 Task: Look for space in Niagara Falls, Canada from 2nd June, 2023 to 6th June, 2023 for 1 adult in price range Rs.10000 to Rs.13000. Place can be private room with 1  bedroom having 1 bed and 1 bathroom. Property type can be house, flat, guest house, hotel. Booking option can be shelf check-in. Required host language is English.
Action: Mouse moved to (473, 102)
Screenshot: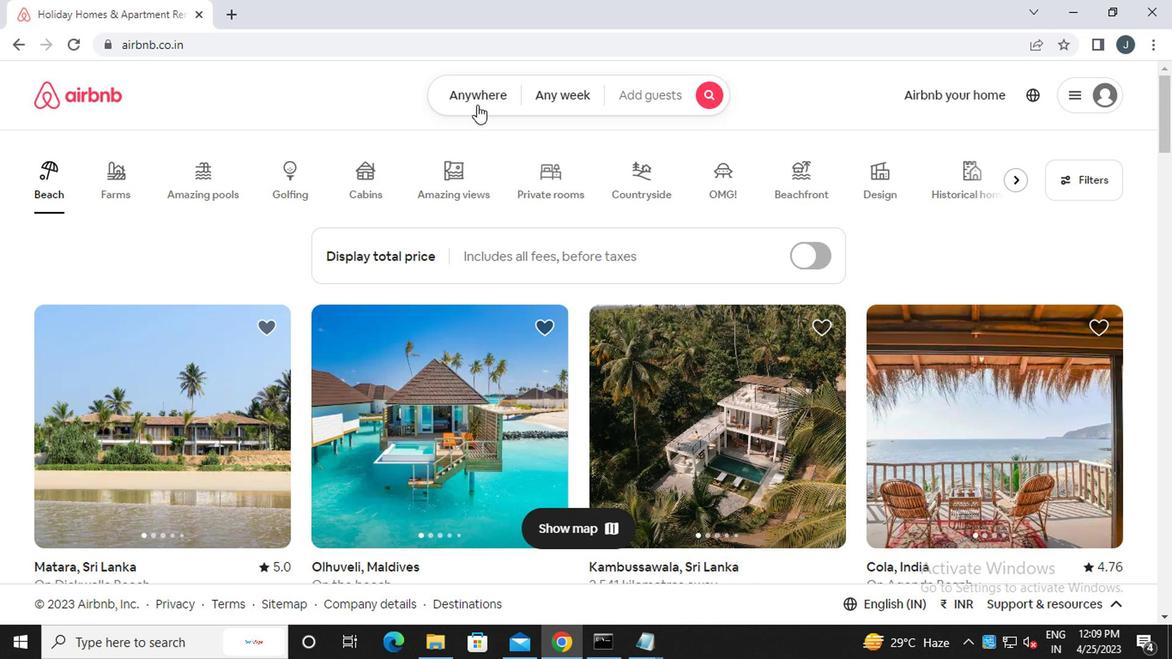 
Action: Mouse pressed left at (473, 102)
Screenshot: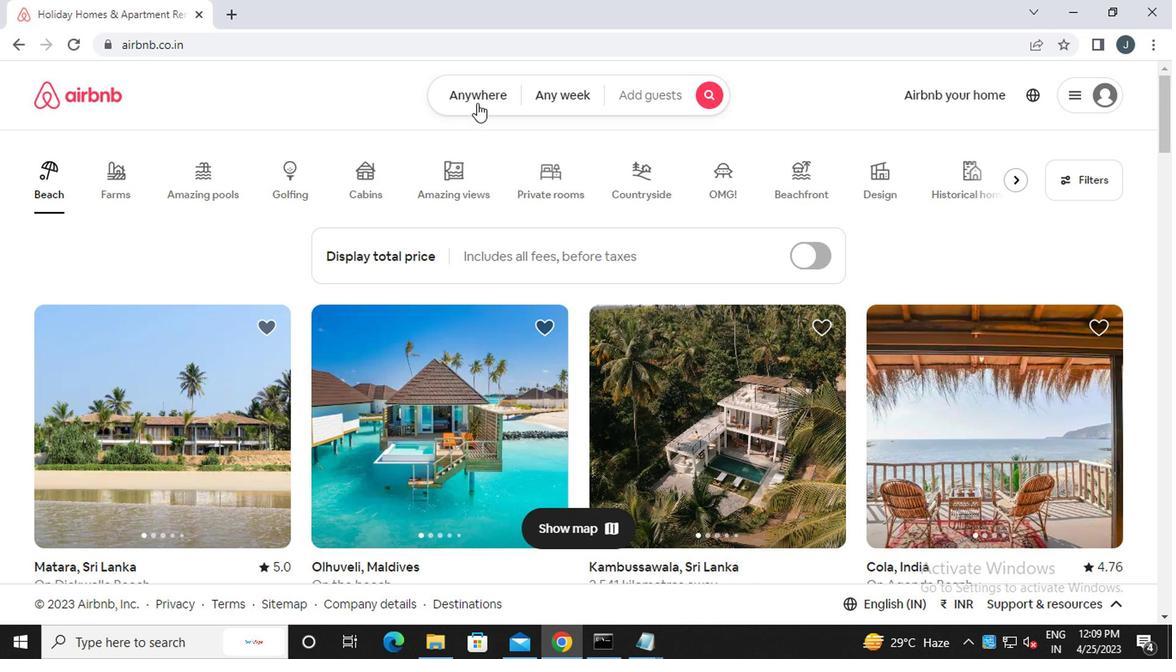 
Action: Mouse moved to (270, 171)
Screenshot: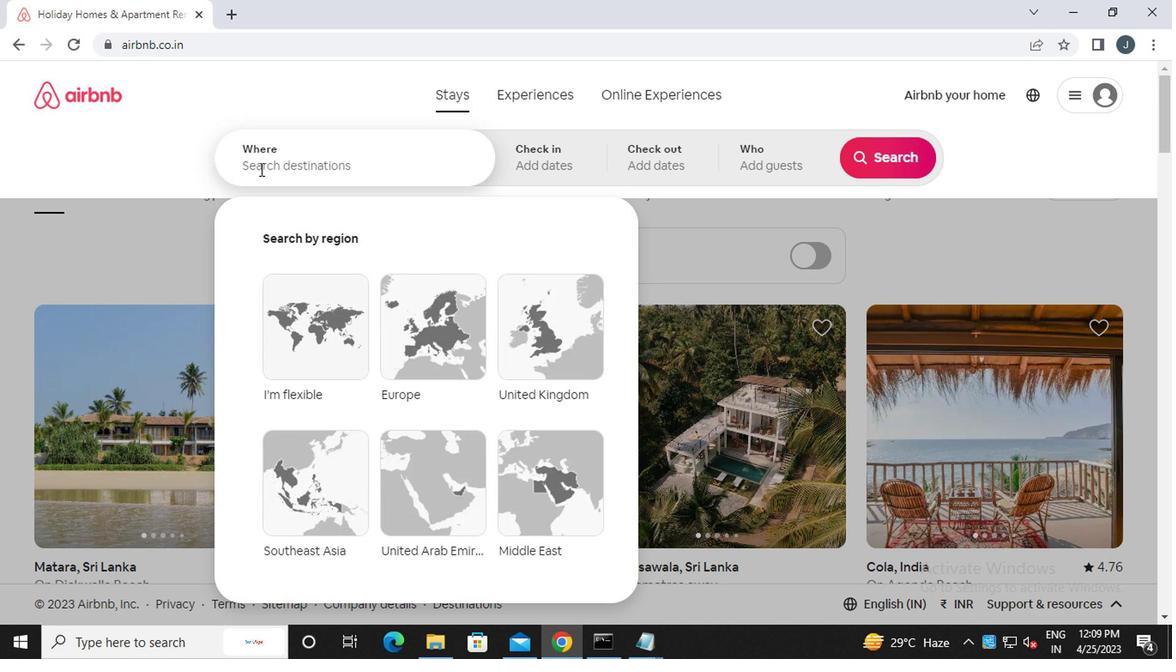 
Action: Mouse pressed left at (270, 171)
Screenshot: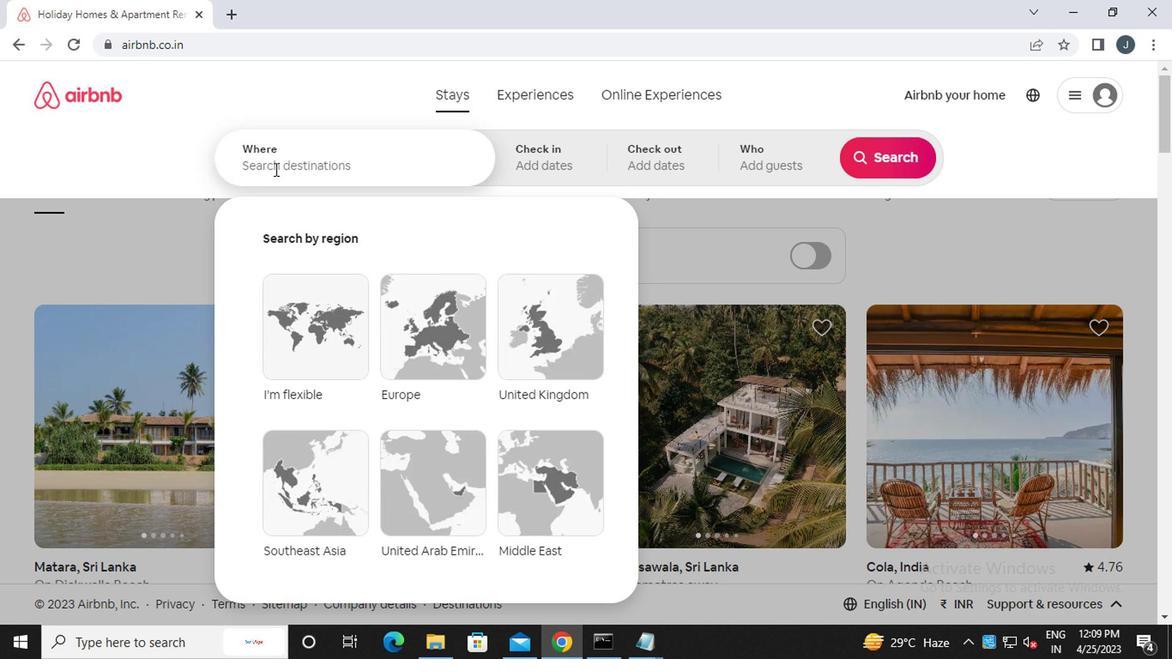
Action: Mouse moved to (270, 172)
Screenshot: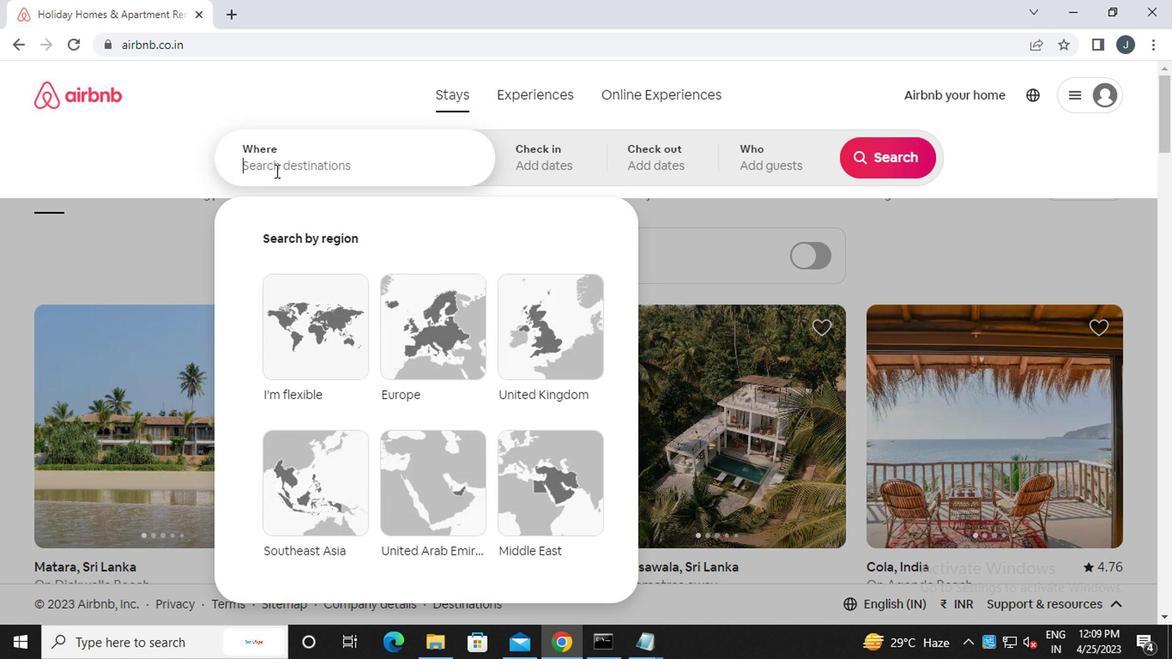 
Action: Key pressed n<Key.caps_lock>a<Key.backspace>iagara<Key.space><Key.caps_lock>f<Key.caps_lock>alls,<Key.caps_lock>canada<Key.backspace><Key.backspace><Key.backspace><Key.backspace><Key.backspace><Key.caps_lock>anada
Screenshot: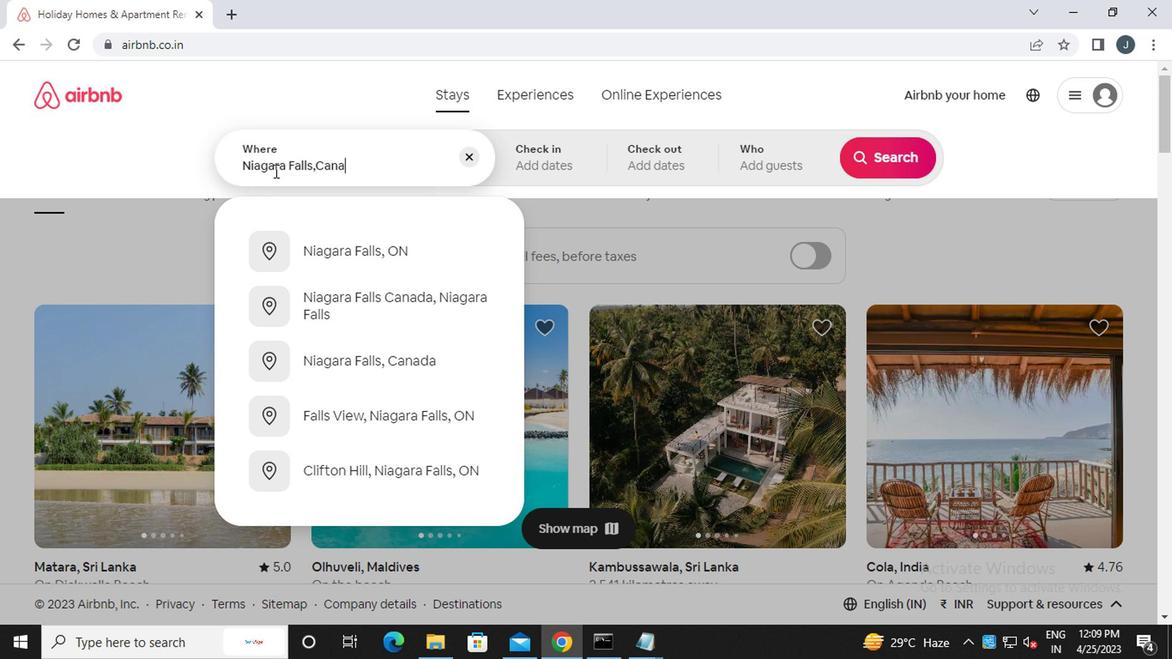 
Action: Mouse moved to (542, 160)
Screenshot: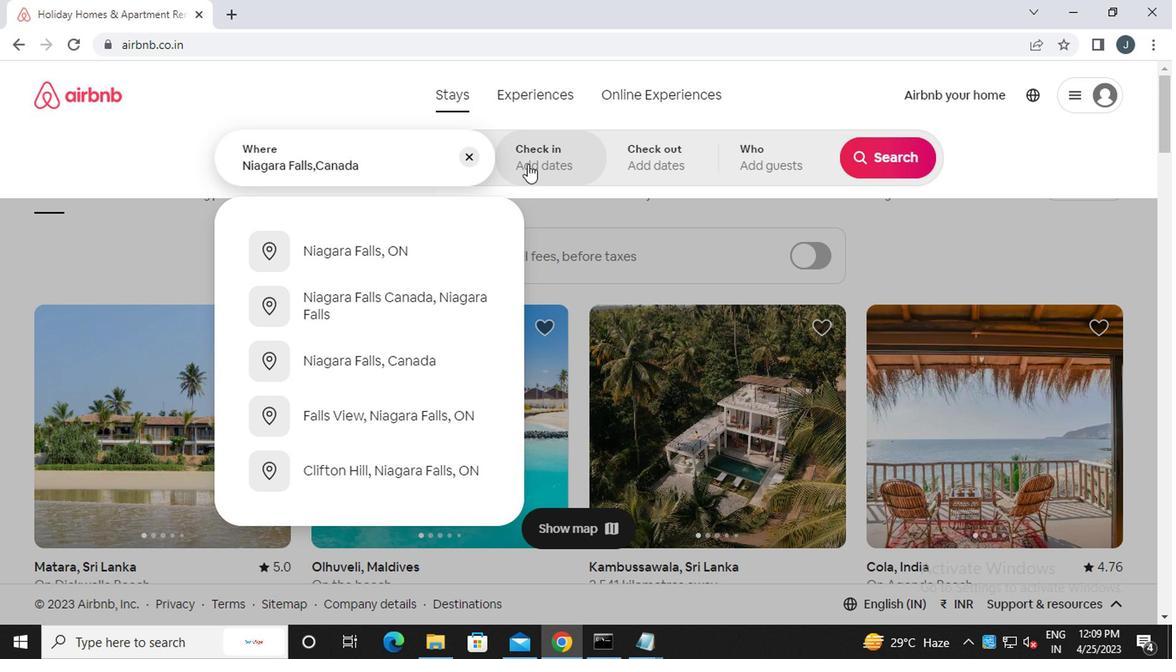 
Action: Mouse pressed left at (542, 160)
Screenshot: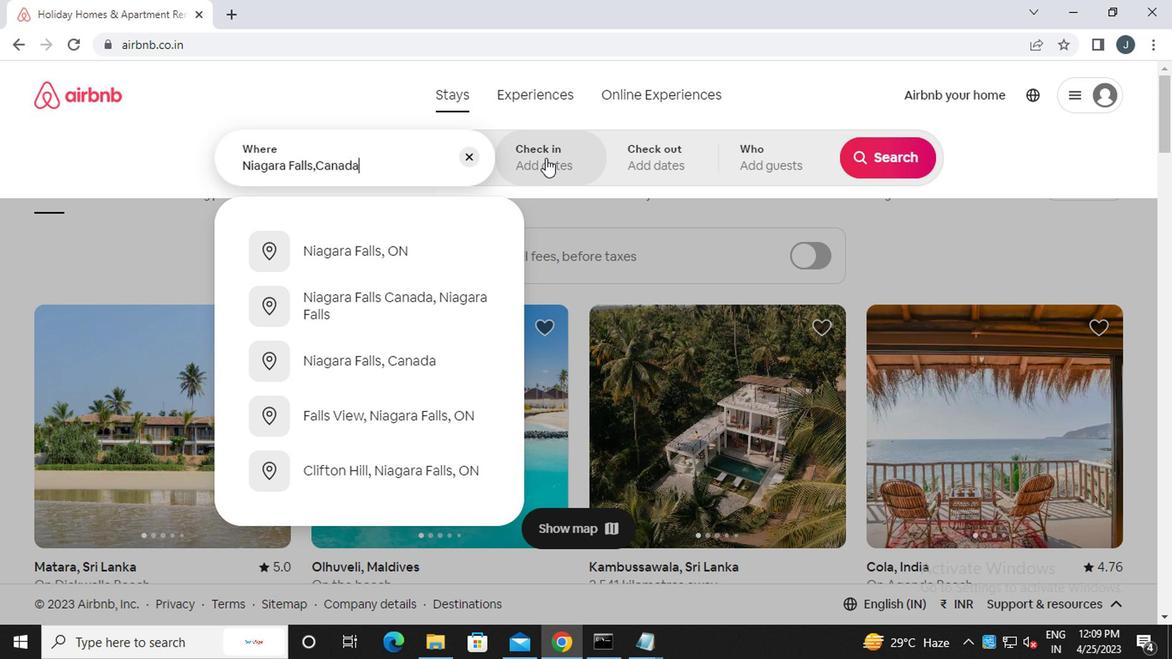 
Action: Mouse moved to (869, 296)
Screenshot: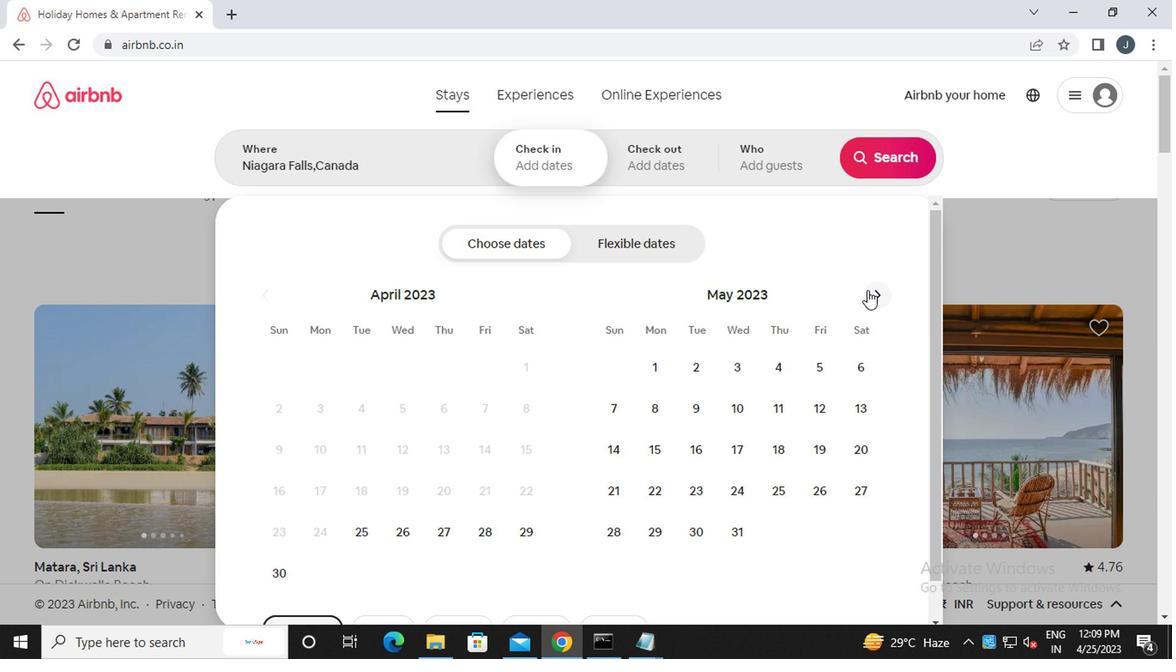 
Action: Mouse pressed left at (869, 296)
Screenshot: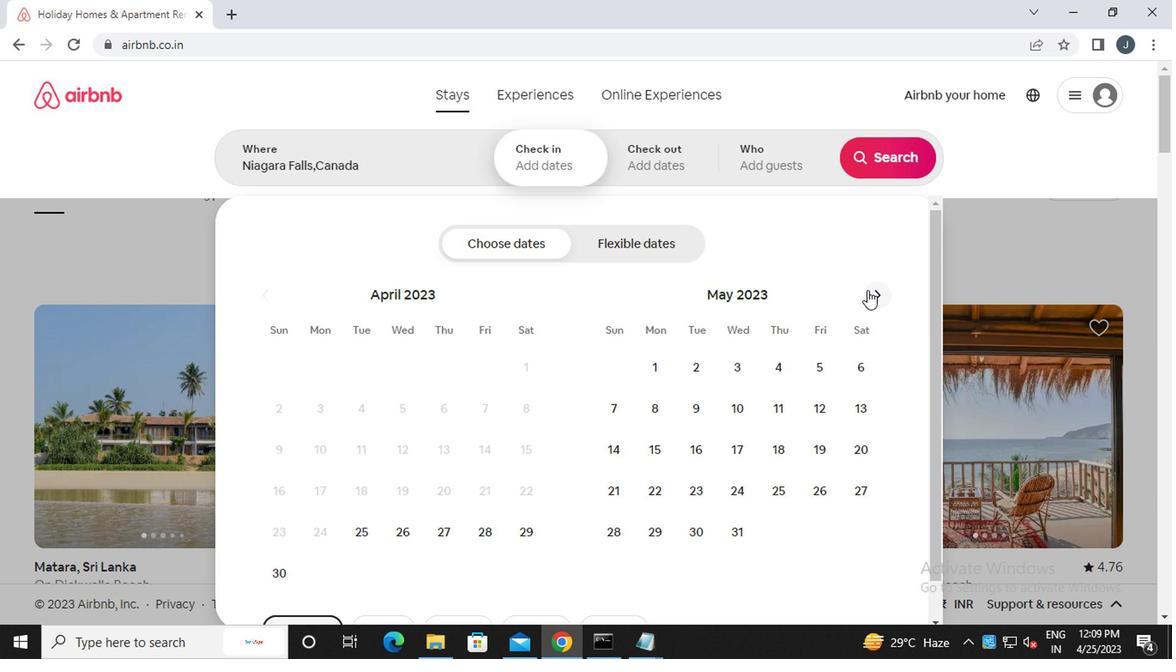 
Action: Mouse moved to (830, 368)
Screenshot: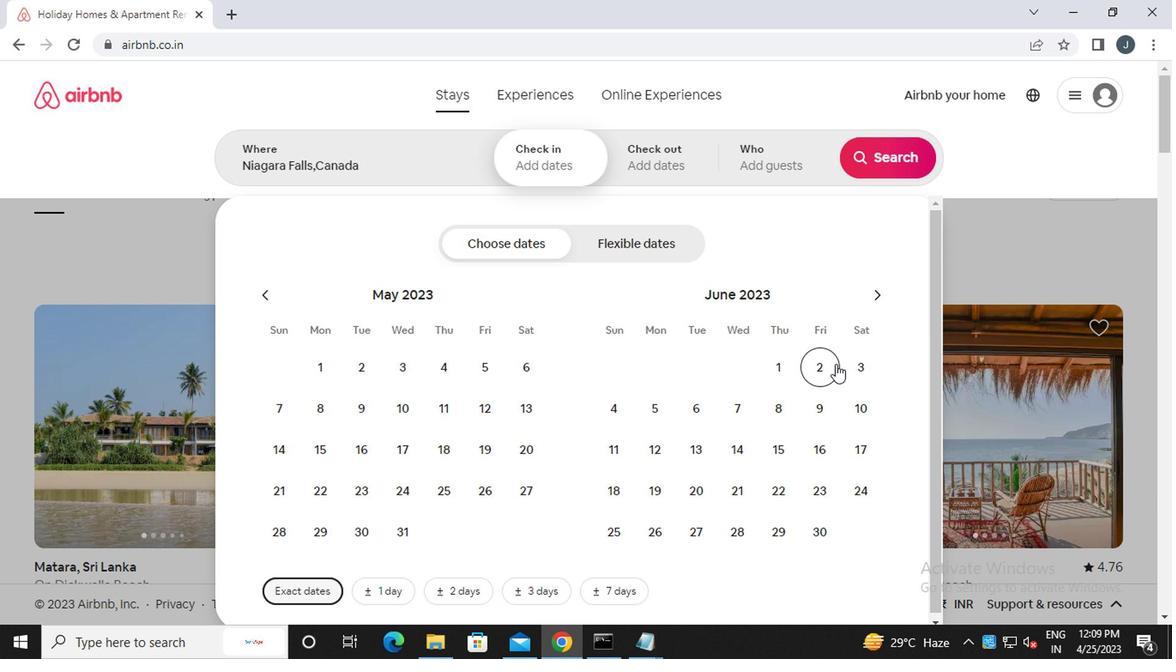 
Action: Mouse pressed left at (830, 368)
Screenshot: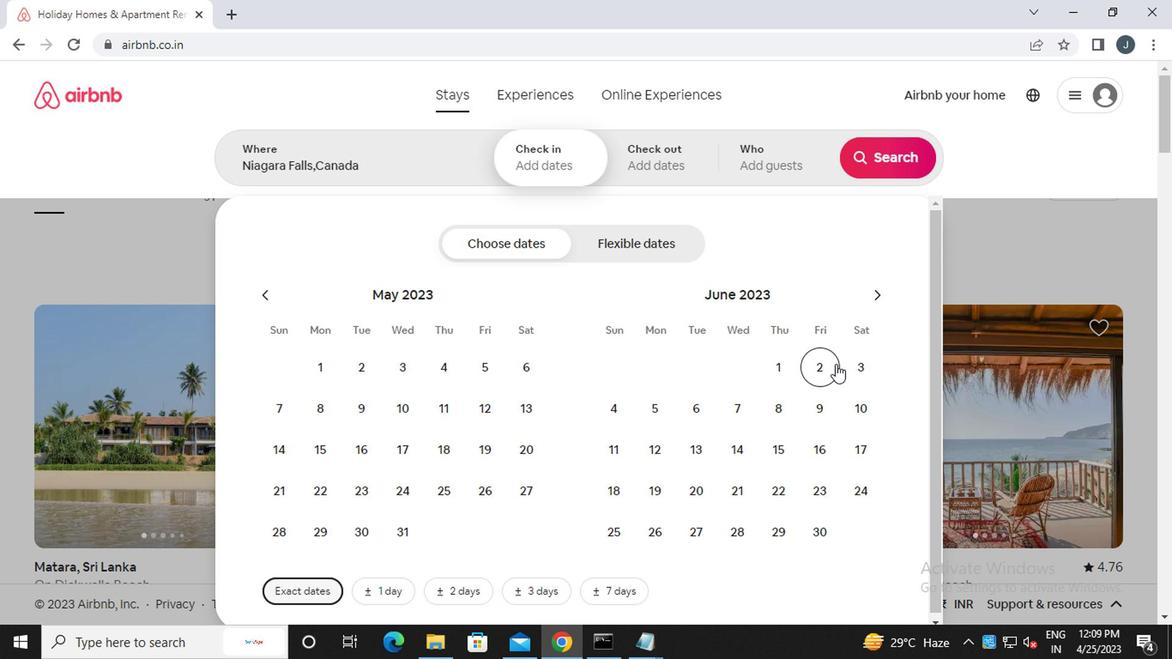 
Action: Mouse moved to (698, 408)
Screenshot: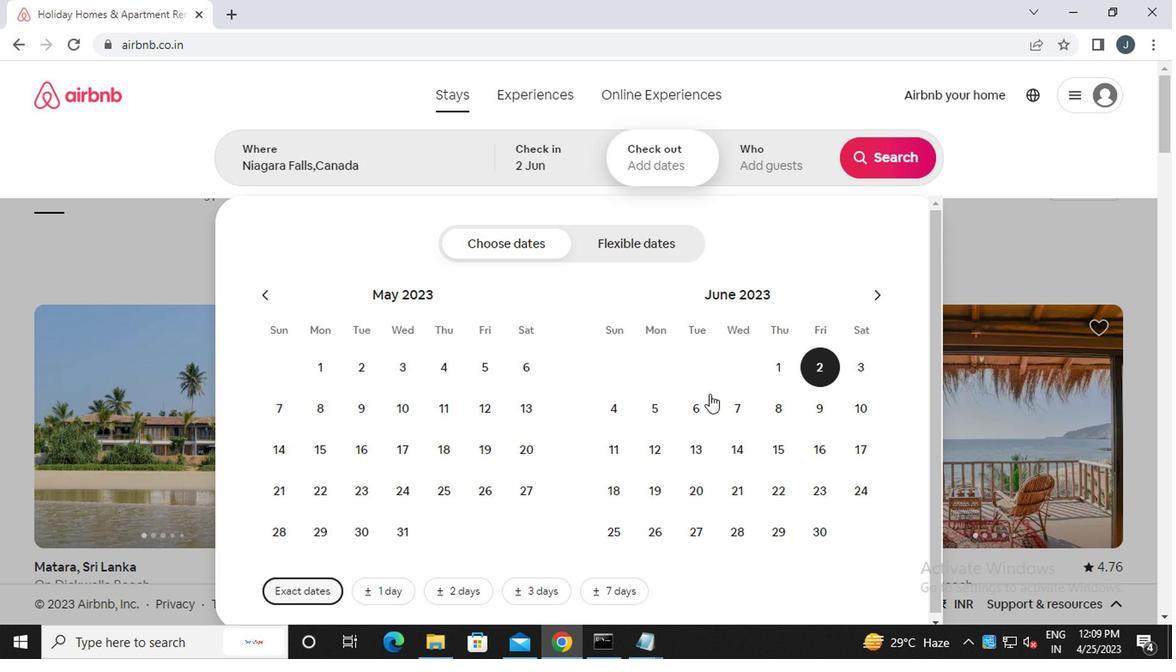 
Action: Mouse pressed left at (698, 408)
Screenshot: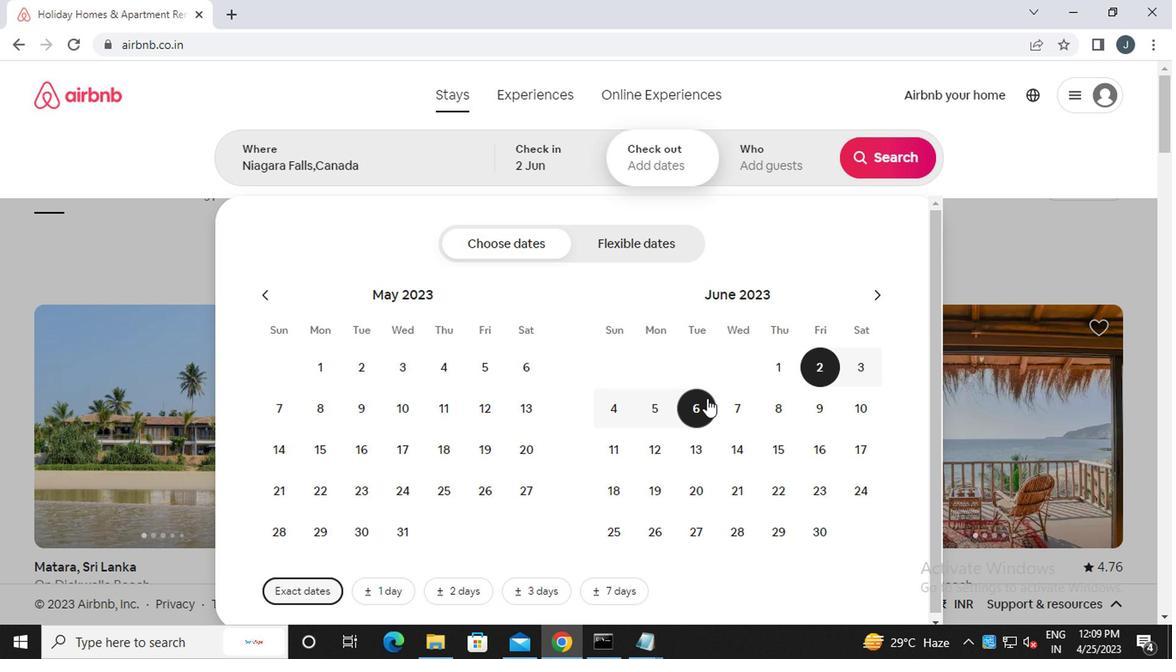 
Action: Mouse moved to (759, 156)
Screenshot: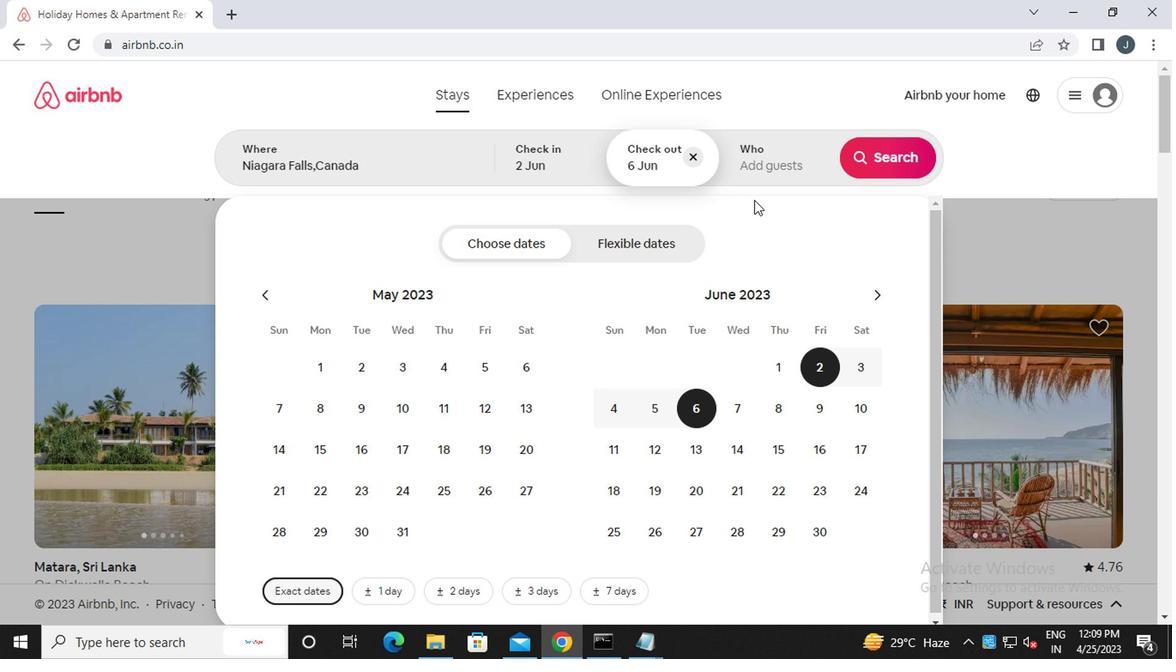 
Action: Mouse pressed left at (759, 156)
Screenshot: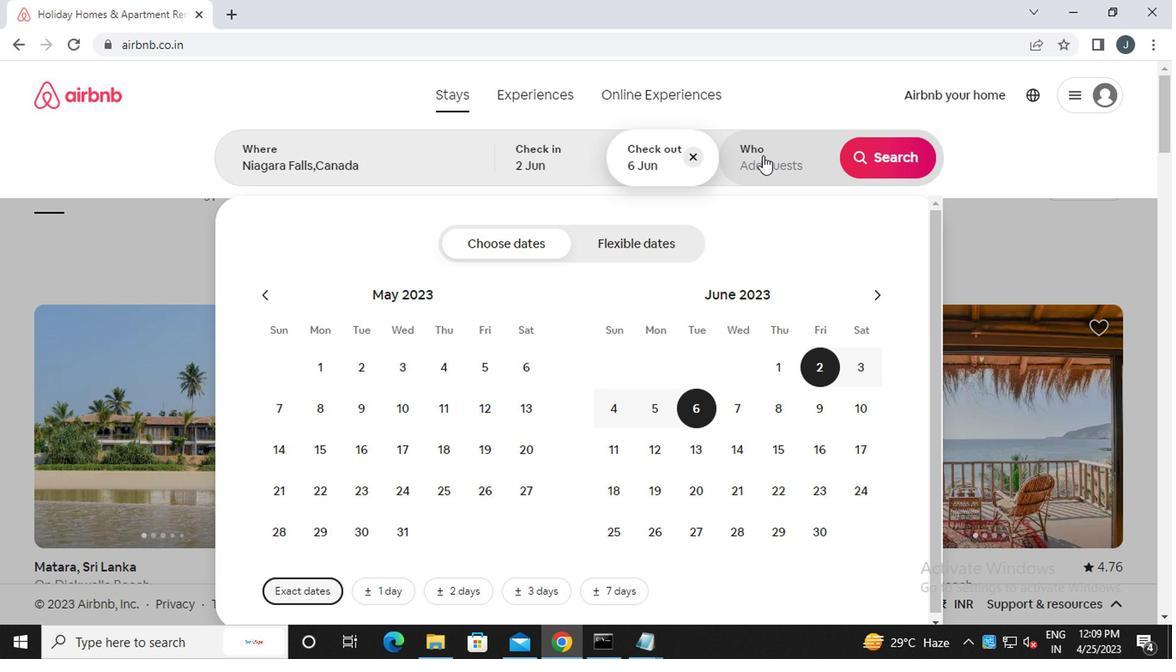 
Action: Mouse moved to (884, 250)
Screenshot: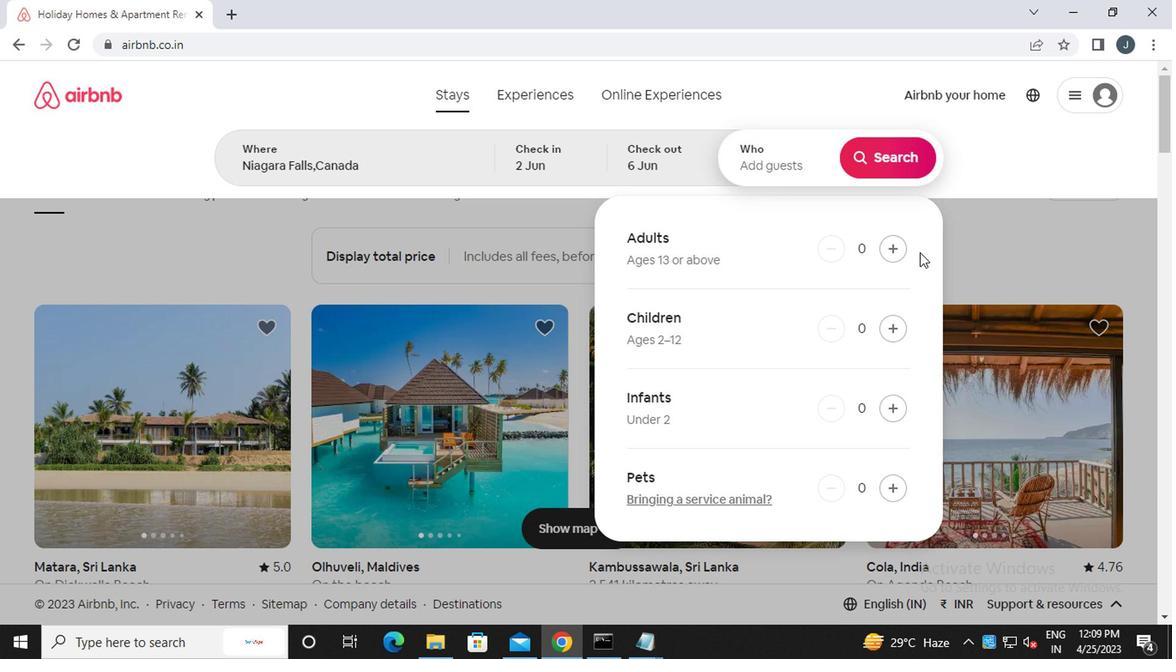 
Action: Mouse pressed left at (884, 250)
Screenshot: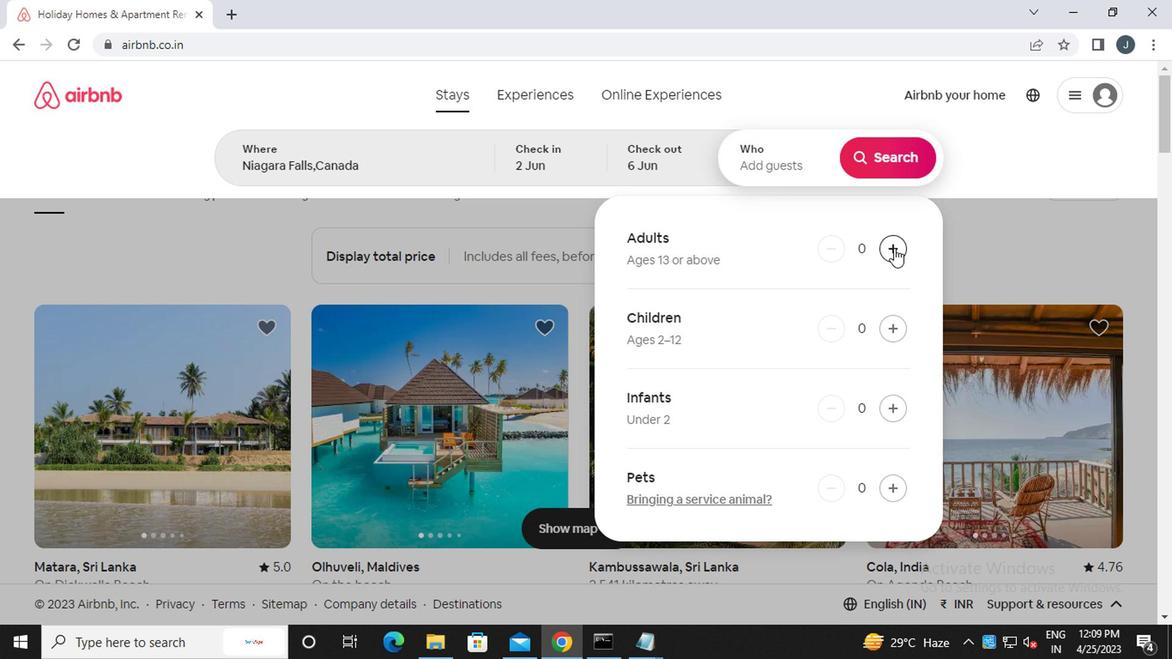 
Action: Mouse moved to (902, 152)
Screenshot: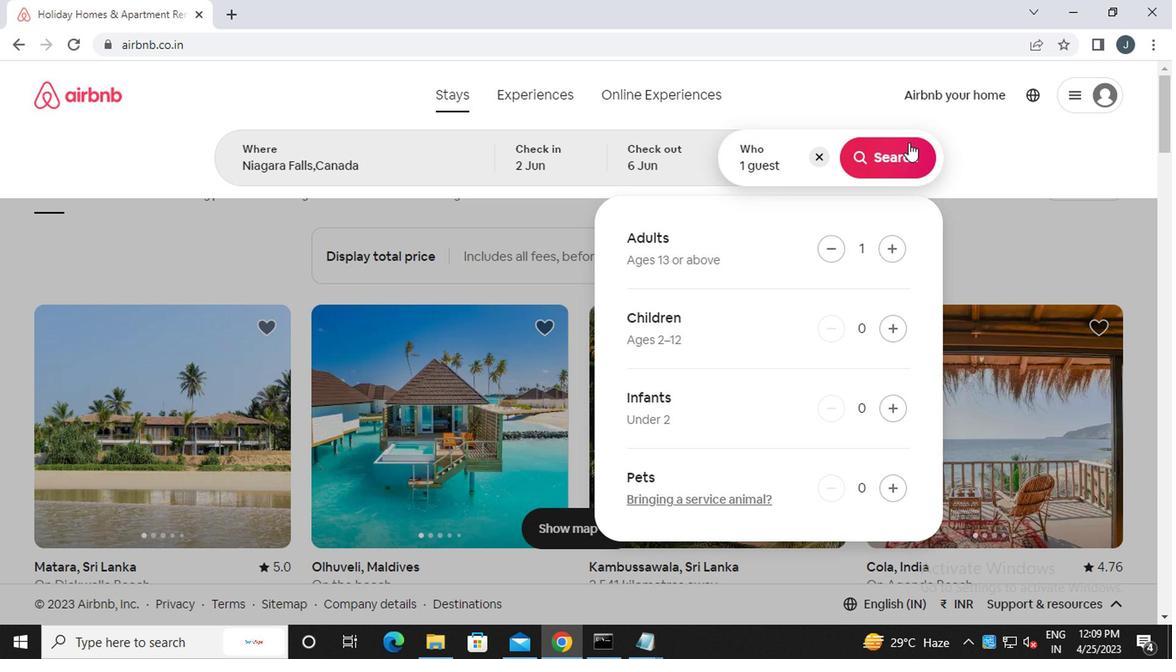 
Action: Mouse pressed left at (902, 152)
Screenshot: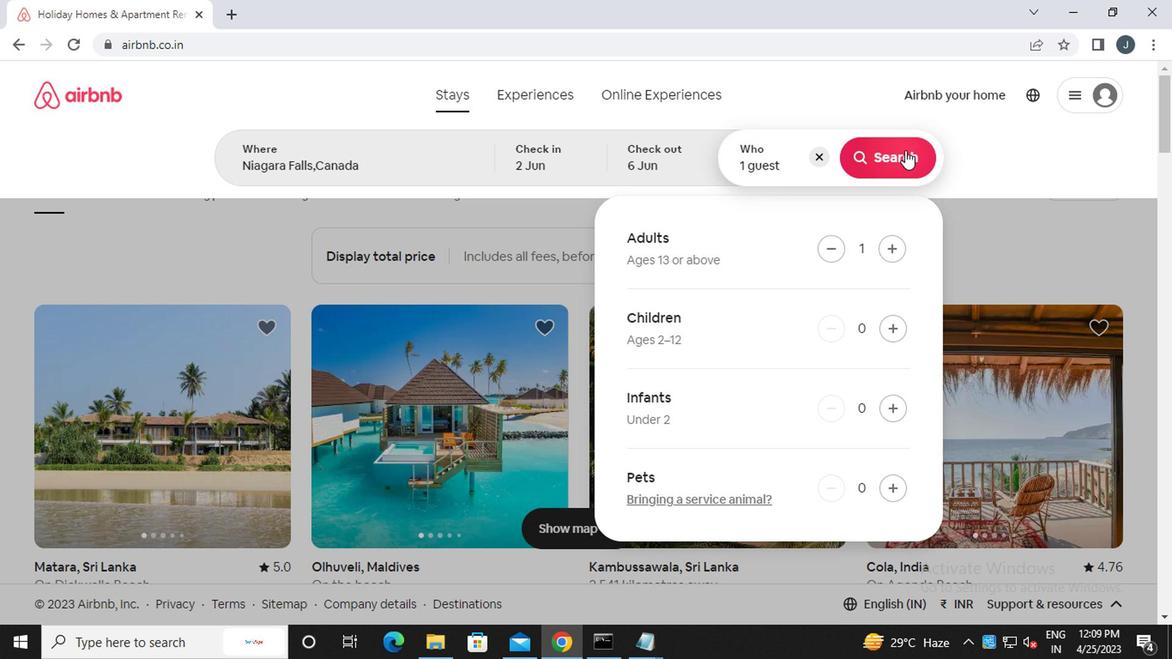 
Action: Mouse moved to (1090, 167)
Screenshot: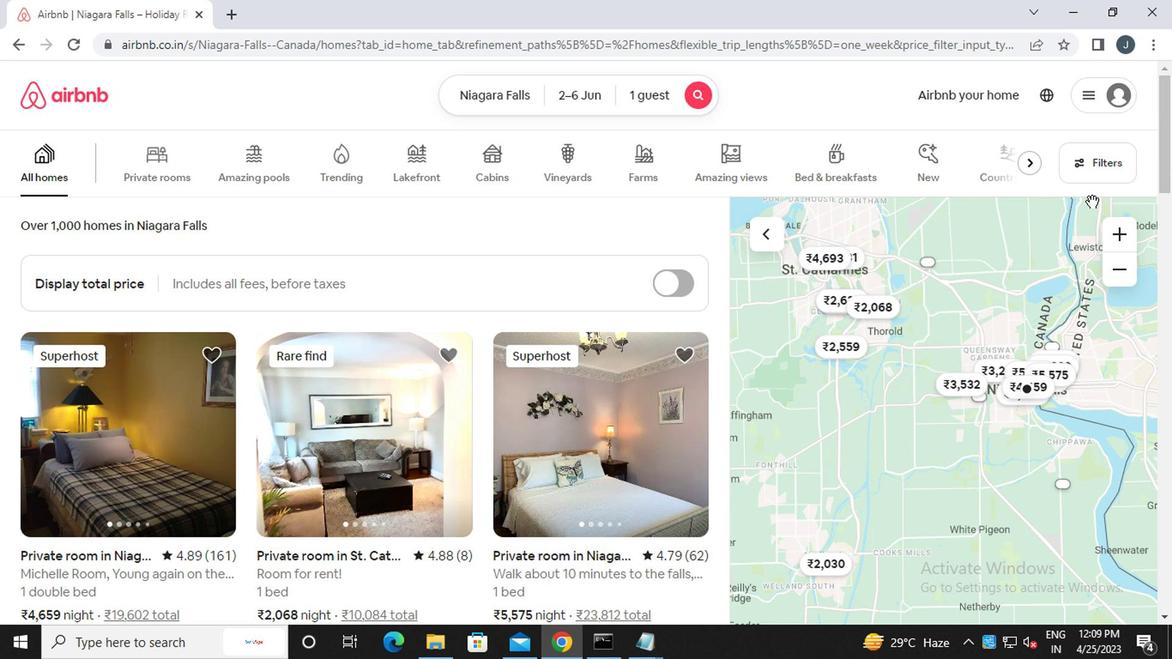 
Action: Mouse pressed left at (1090, 167)
Screenshot: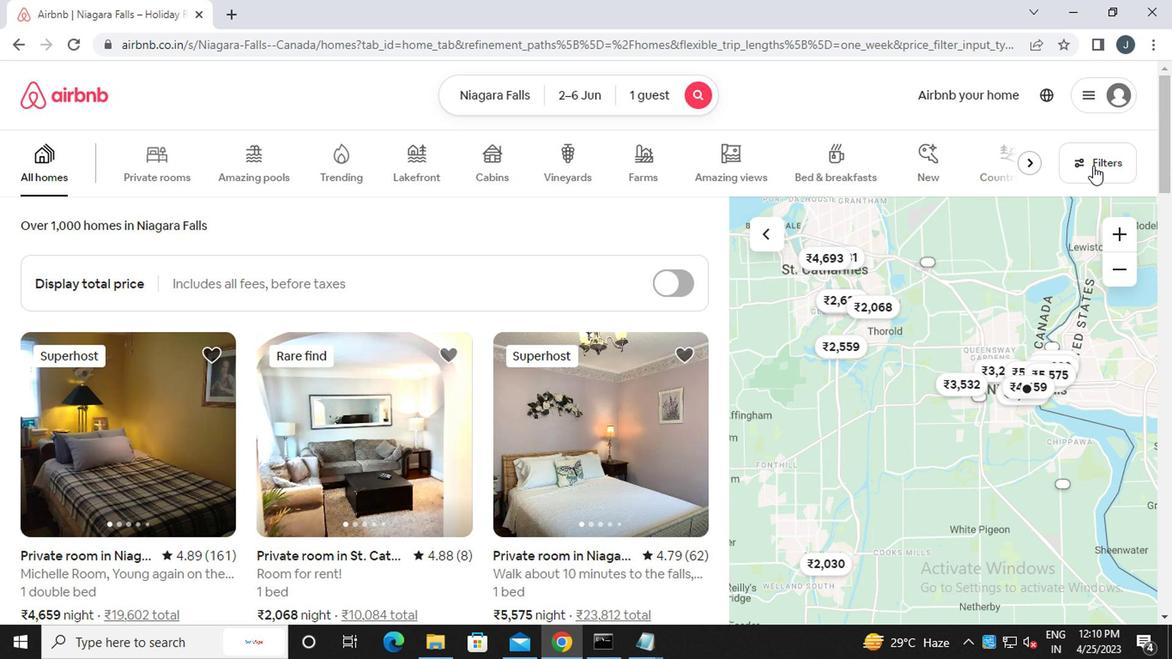 
Action: Mouse moved to (390, 369)
Screenshot: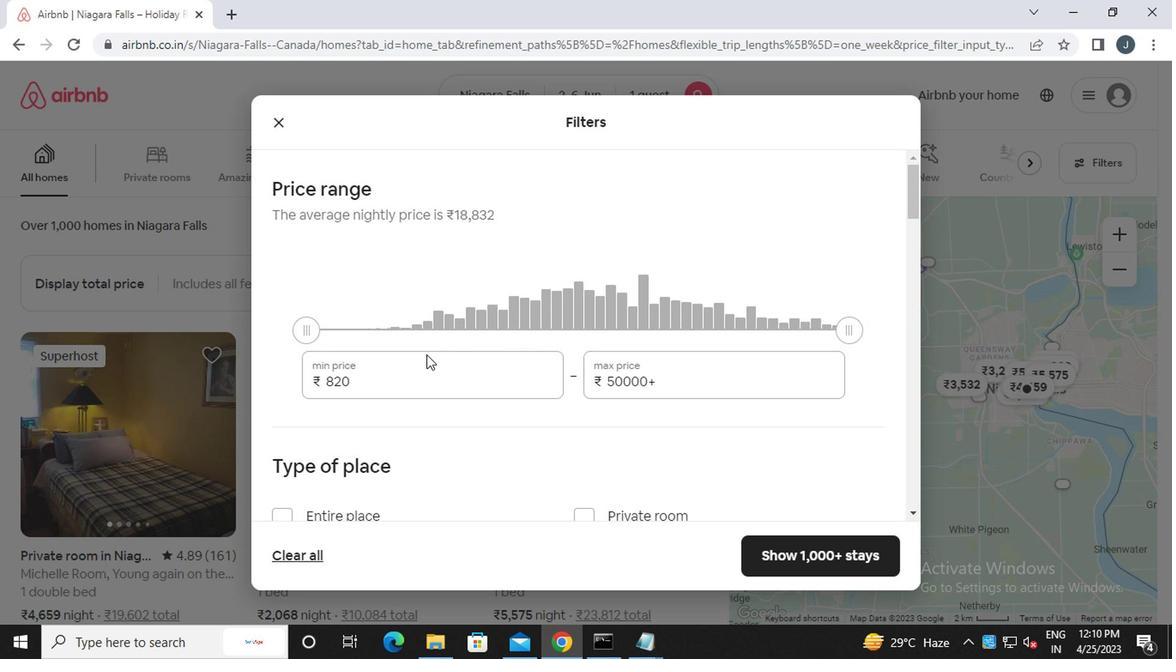 
Action: Mouse pressed left at (390, 369)
Screenshot: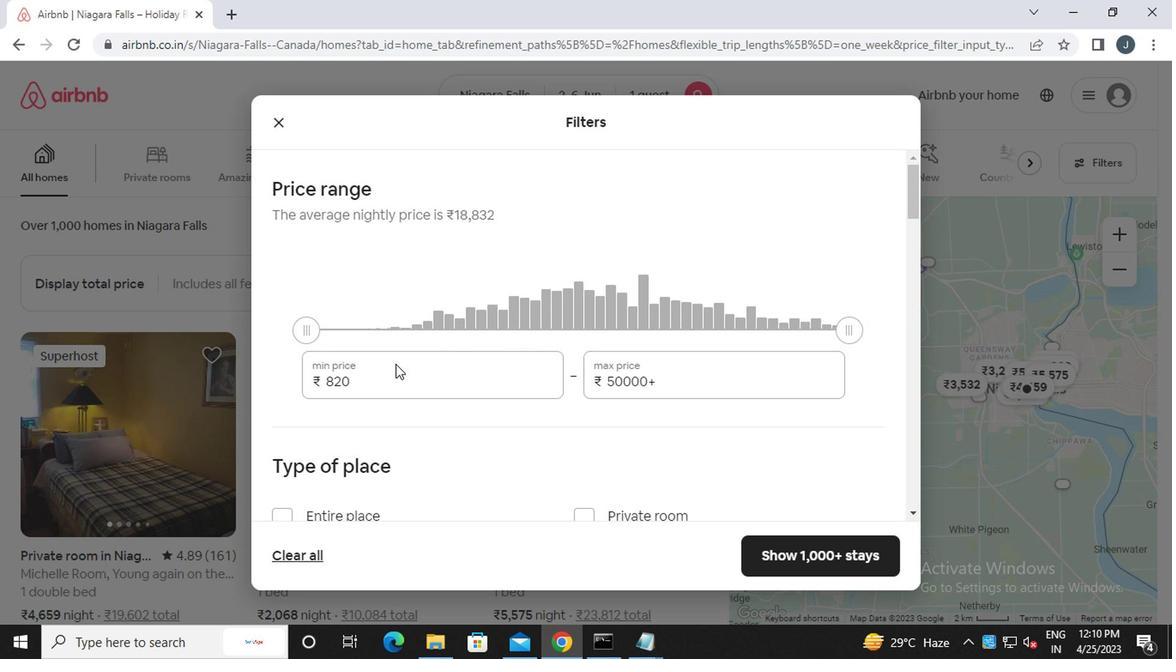 
Action: Mouse moved to (386, 370)
Screenshot: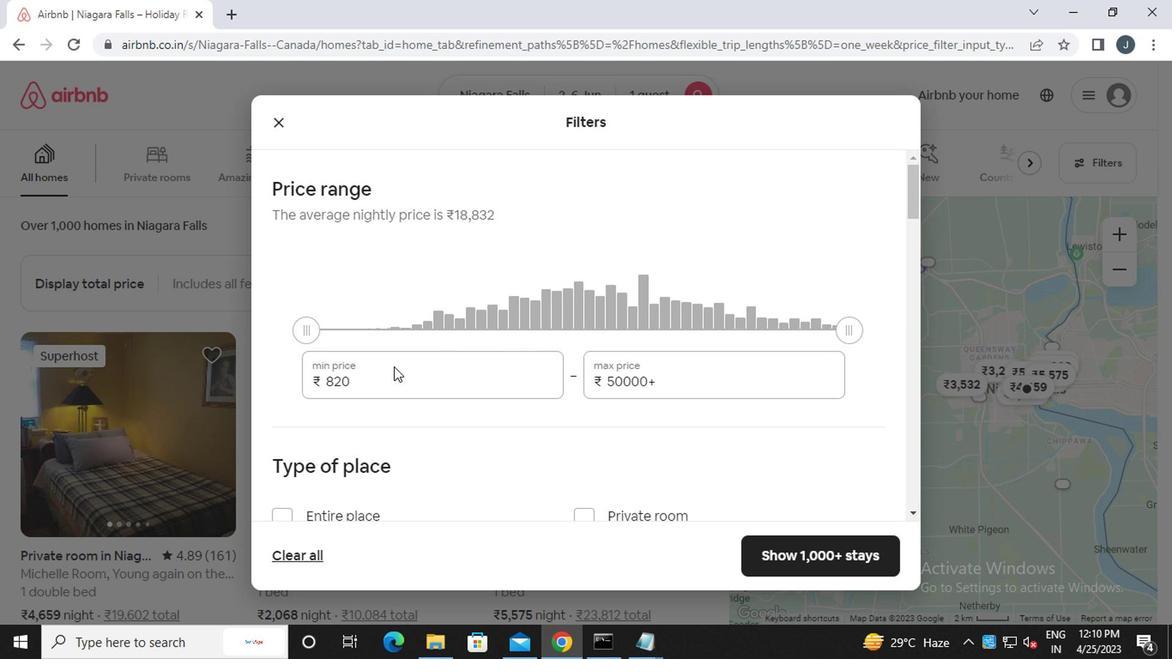 
Action: Key pressed <Key.backspace><Key.backspace><Key.backspace><<100>><Key.backspace><<97>><<96>><<96>><<96>><<96>>
Screenshot: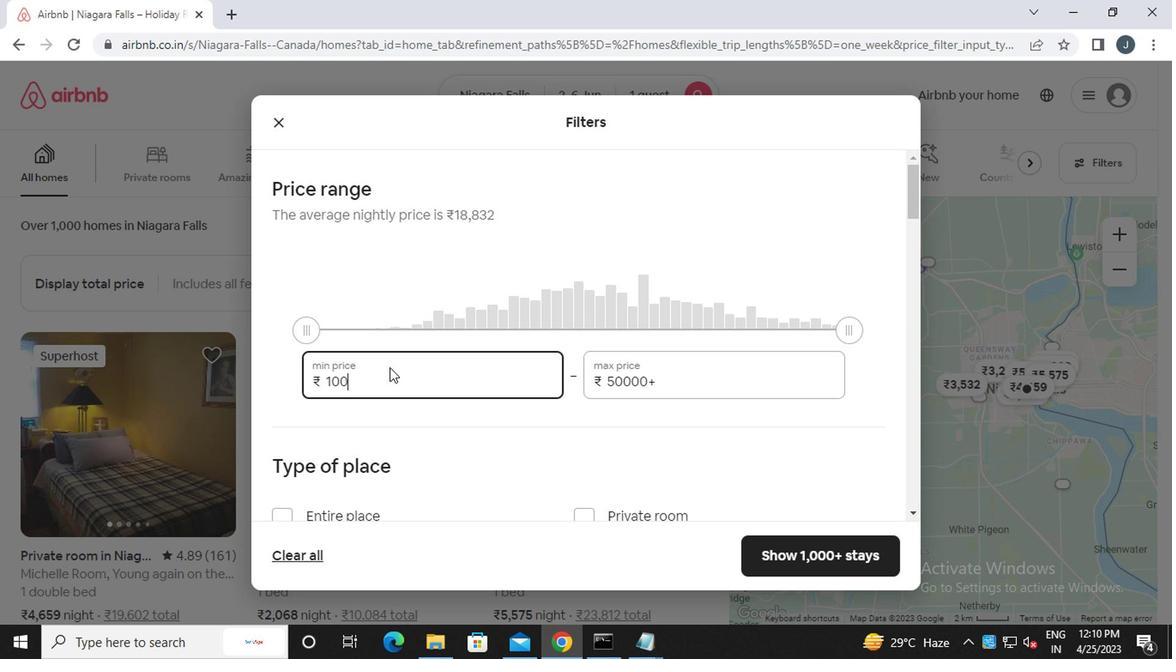 
Action: Mouse moved to (686, 389)
Screenshot: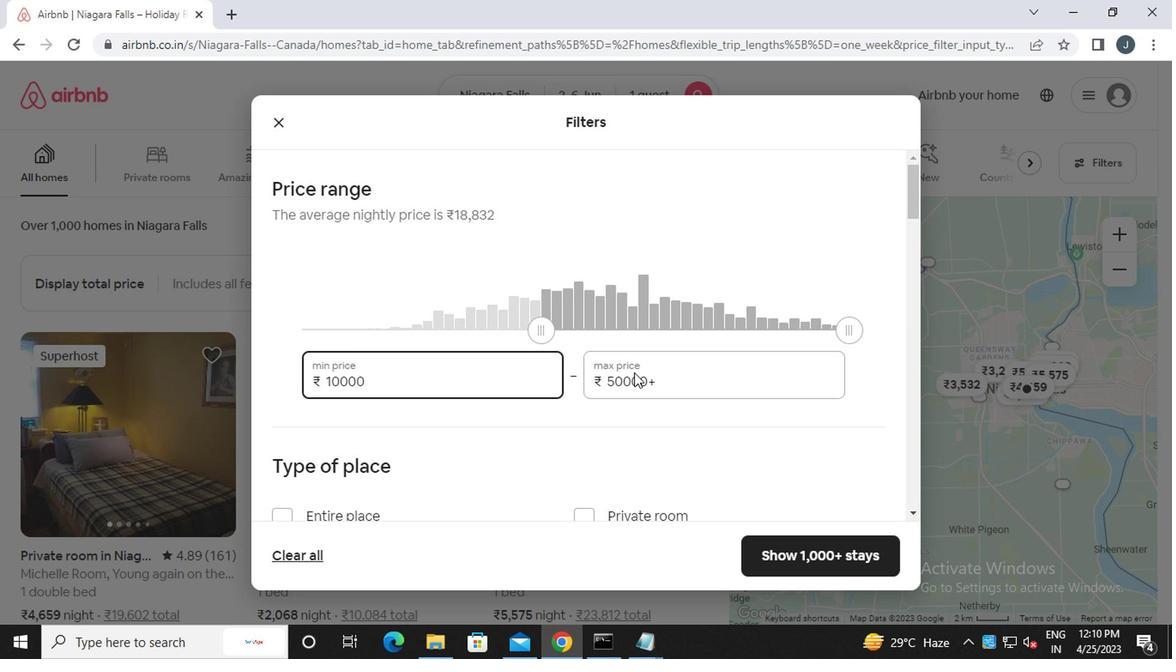 
Action: Mouse pressed left at (686, 389)
Screenshot: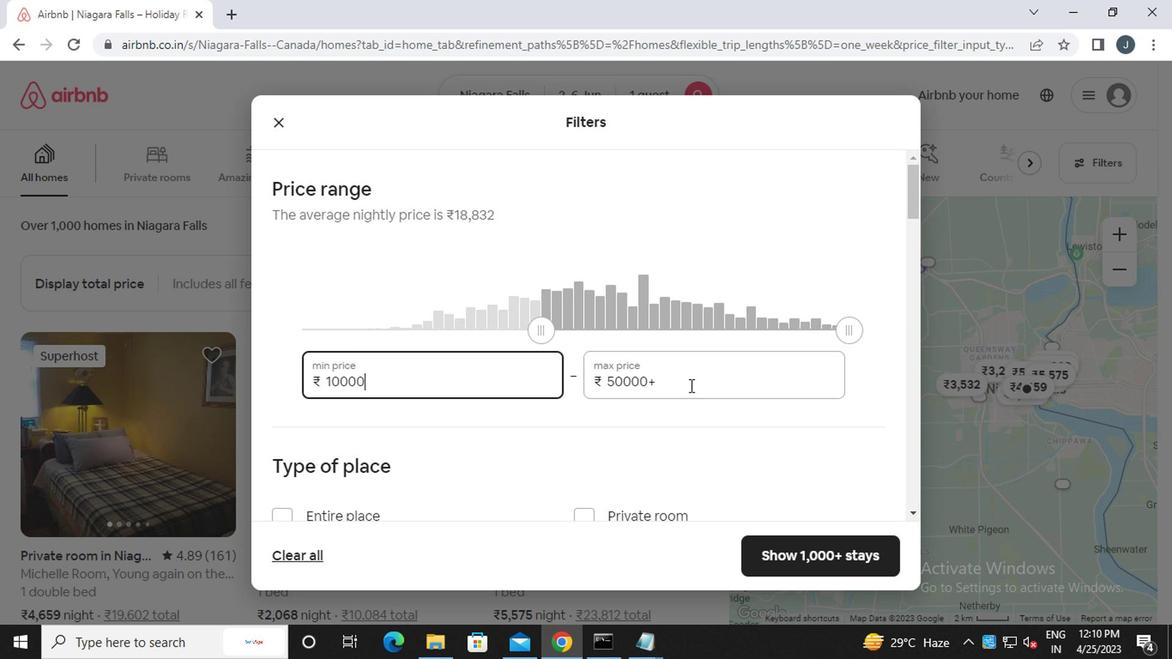 
Action: Key pressed <Key.backspace><Key.backspace><Key.backspace><Key.backspace><Key.backspace><Key.backspace><Key.backspace><Key.backspace><Key.backspace><Key.backspace><Key.backspace><<97>><<99>><<96>><<96>><<96>>
Screenshot: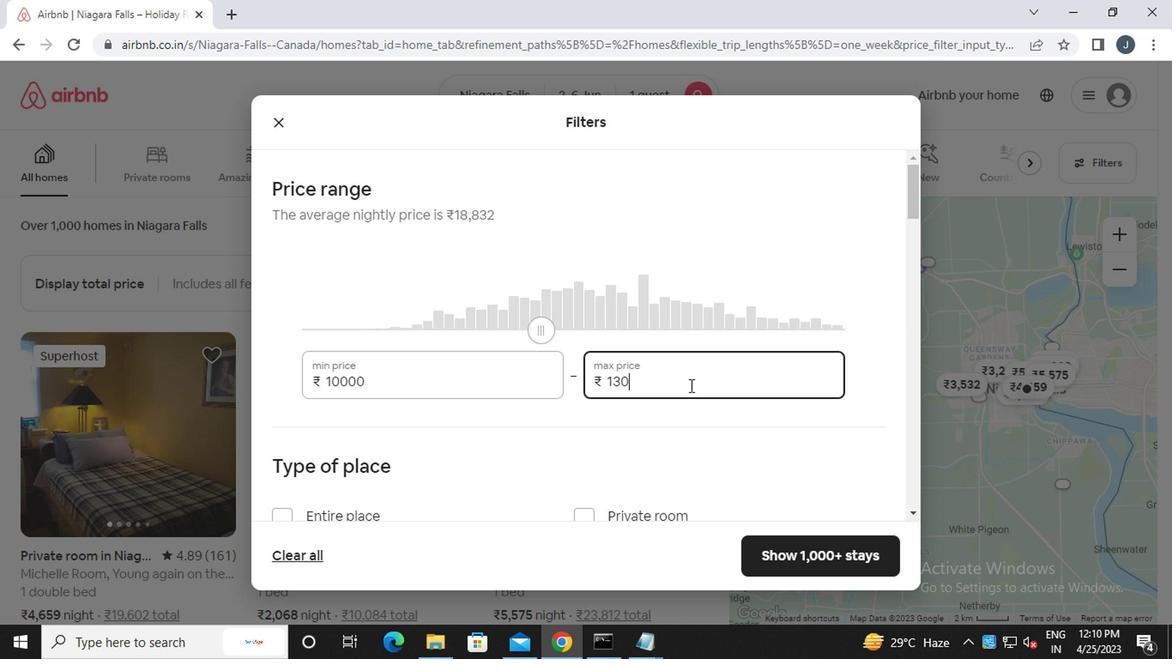 
Action: Mouse scrolled (686, 387) with delta (0, -1)
Screenshot: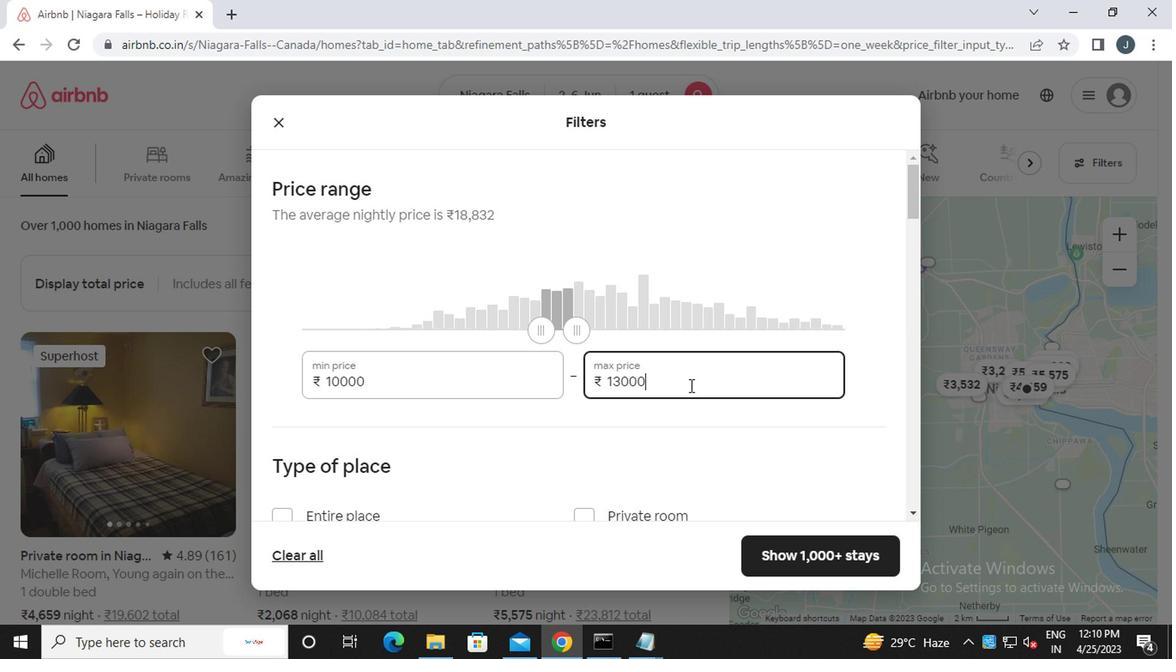 
Action: Mouse scrolled (686, 387) with delta (0, -1)
Screenshot: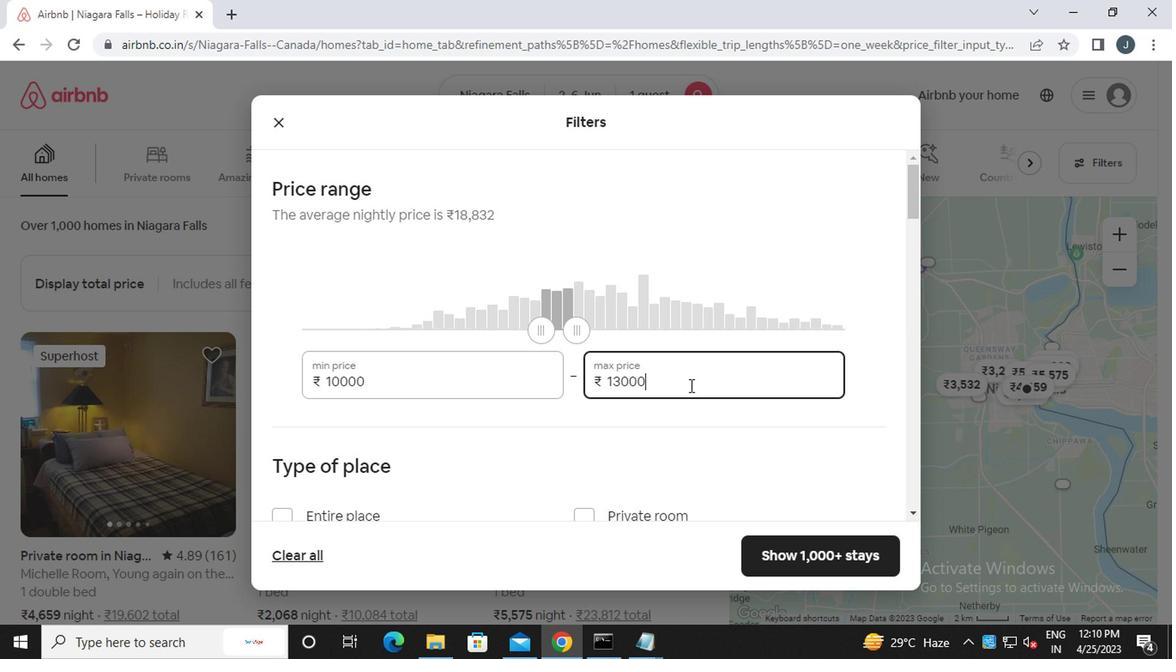 
Action: Mouse moved to (672, 392)
Screenshot: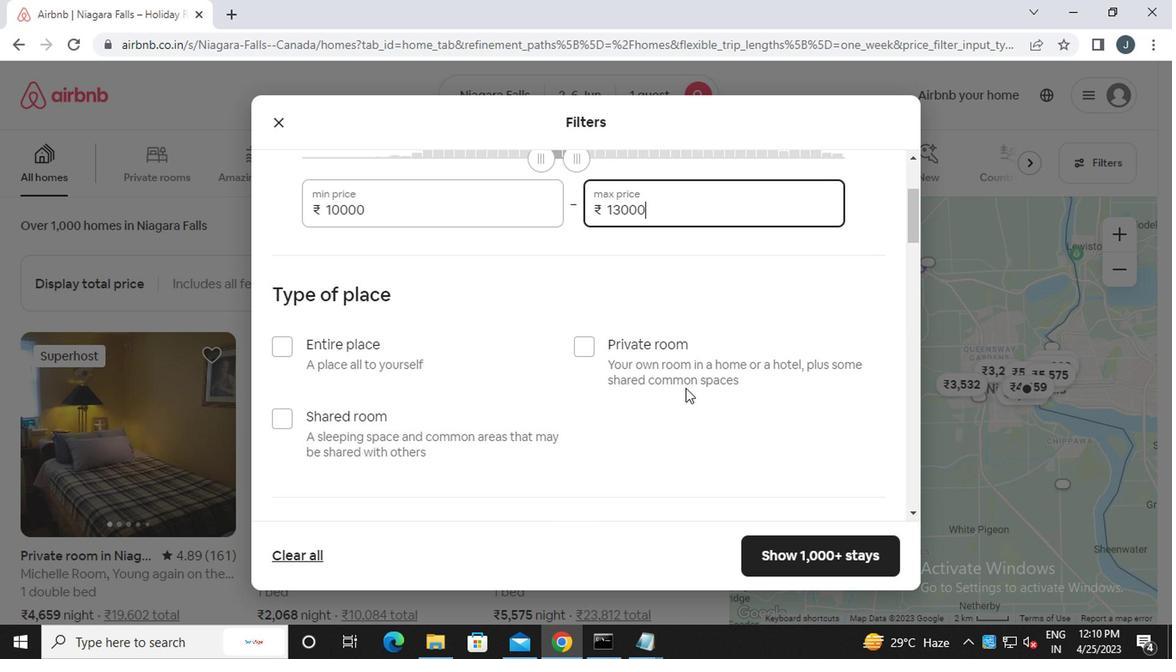 
Action: Mouse scrolled (672, 391) with delta (0, 0)
Screenshot: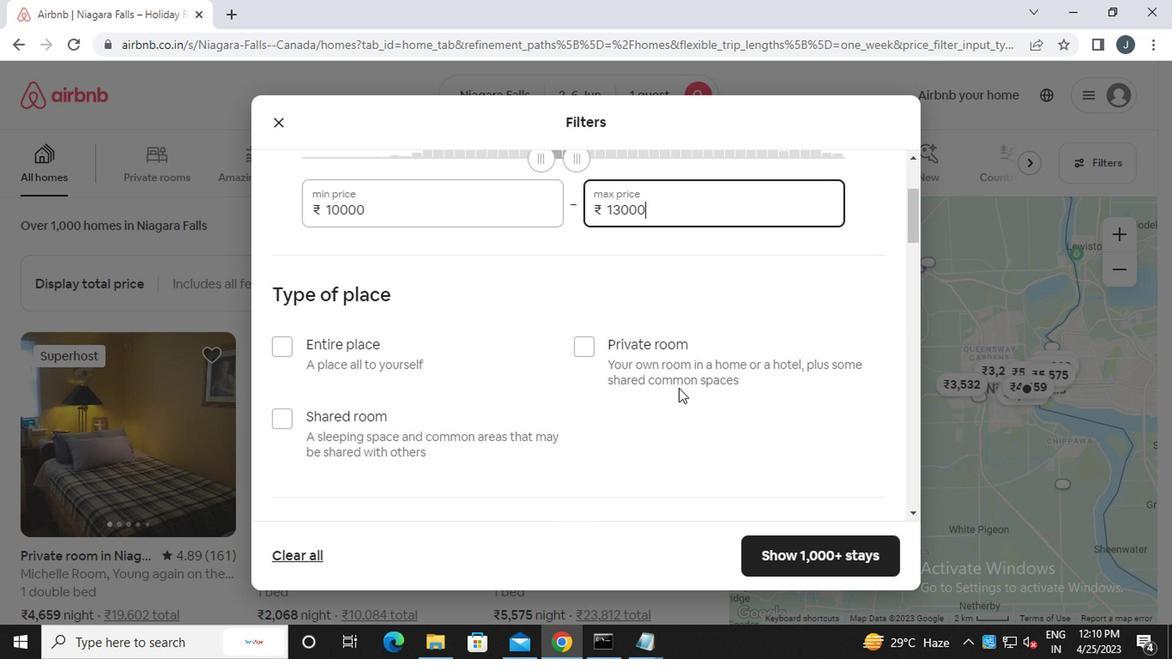 
Action: Mouse moved to (591, 262)
Screenshot: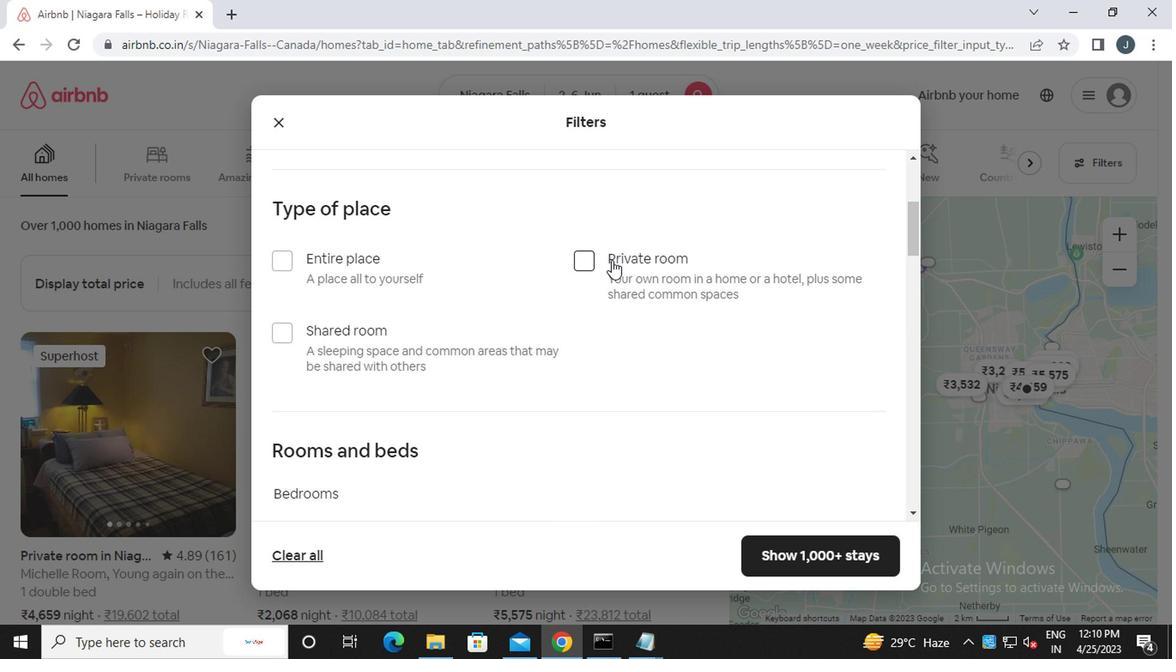
Action: Mouse pressed left at (591, 262)
Screenshot: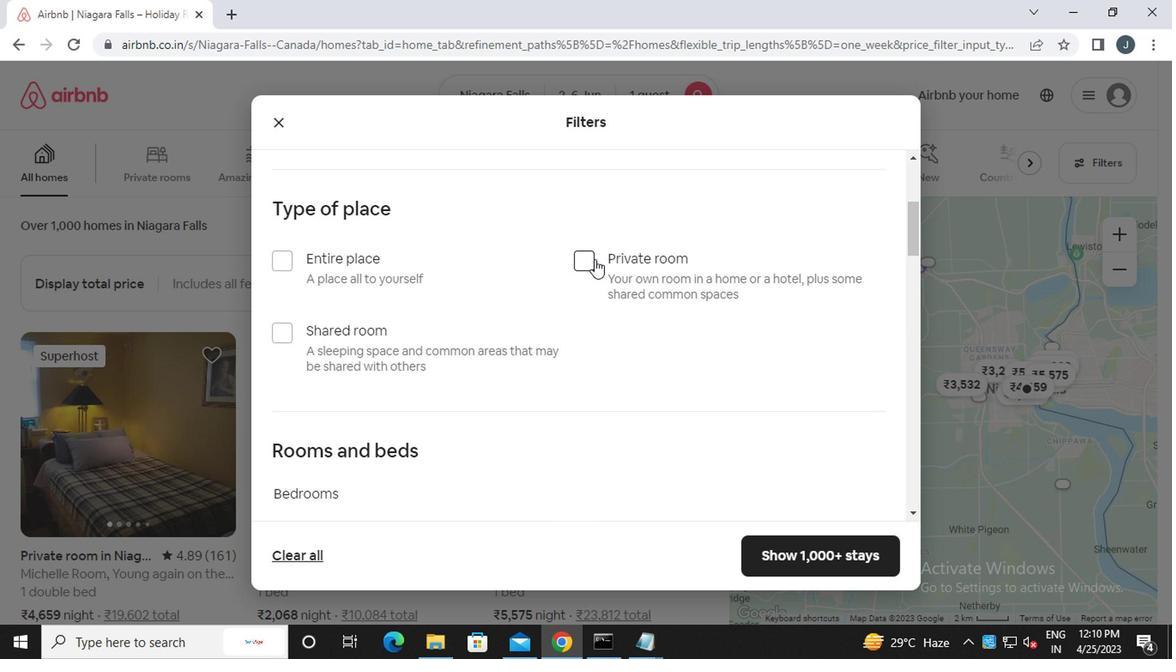 
Action: Mouse moved to (511, 331)
Screenshot: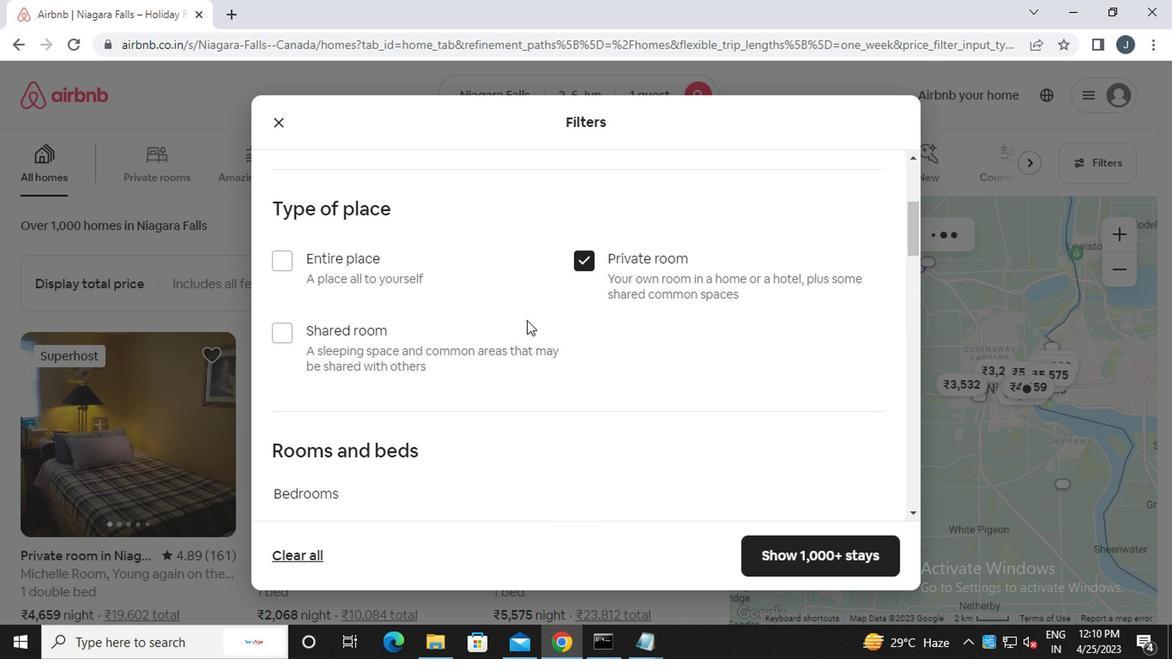 
Action: Mouse scrolled (511, 331) with delta (0, 0)
Screenshot: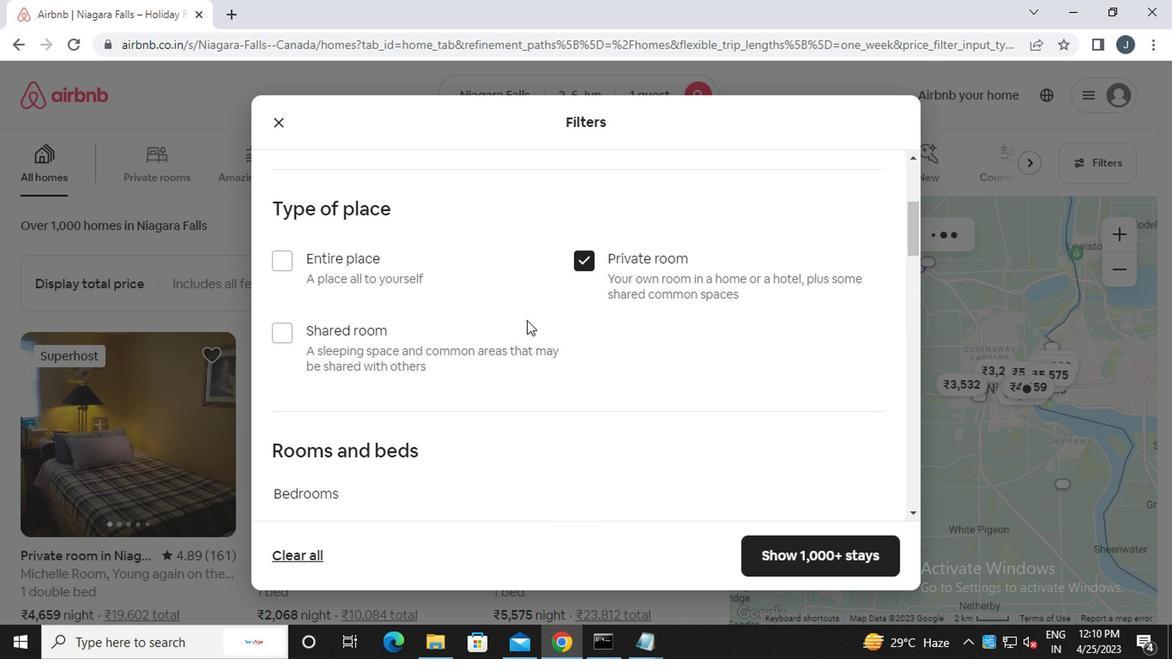 
Action: Mouse scrolled (511, 331) with delta (0, 0)
Screenshot: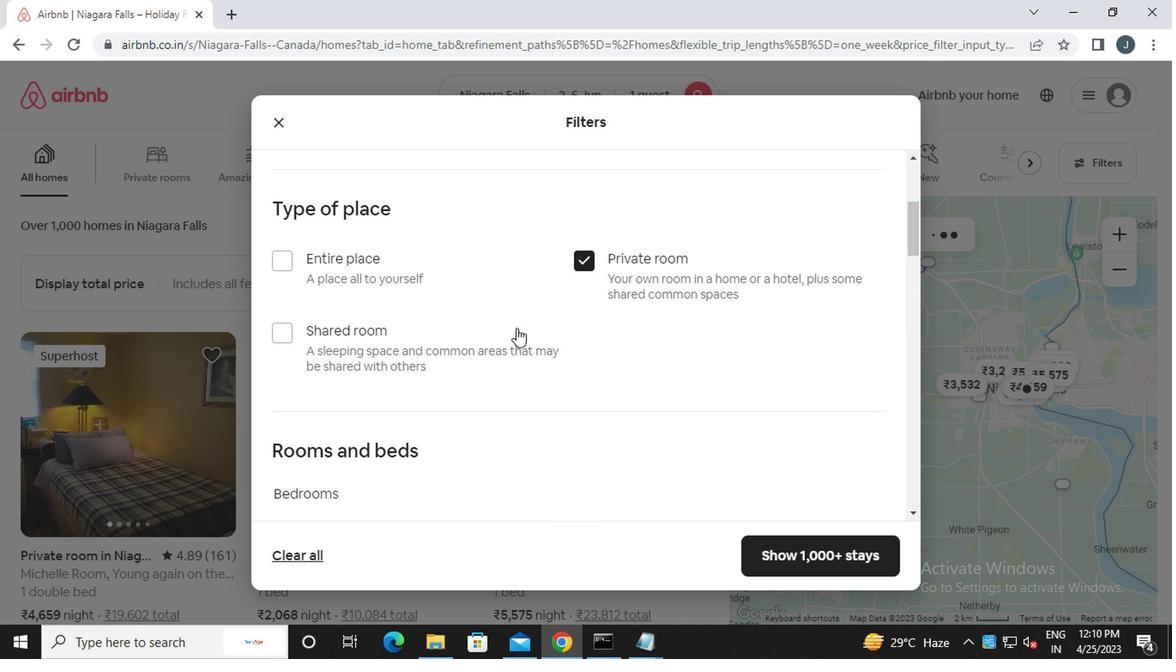
Action: Mouse scrolled (511, 331) with delta (0, 0)
Screenshot: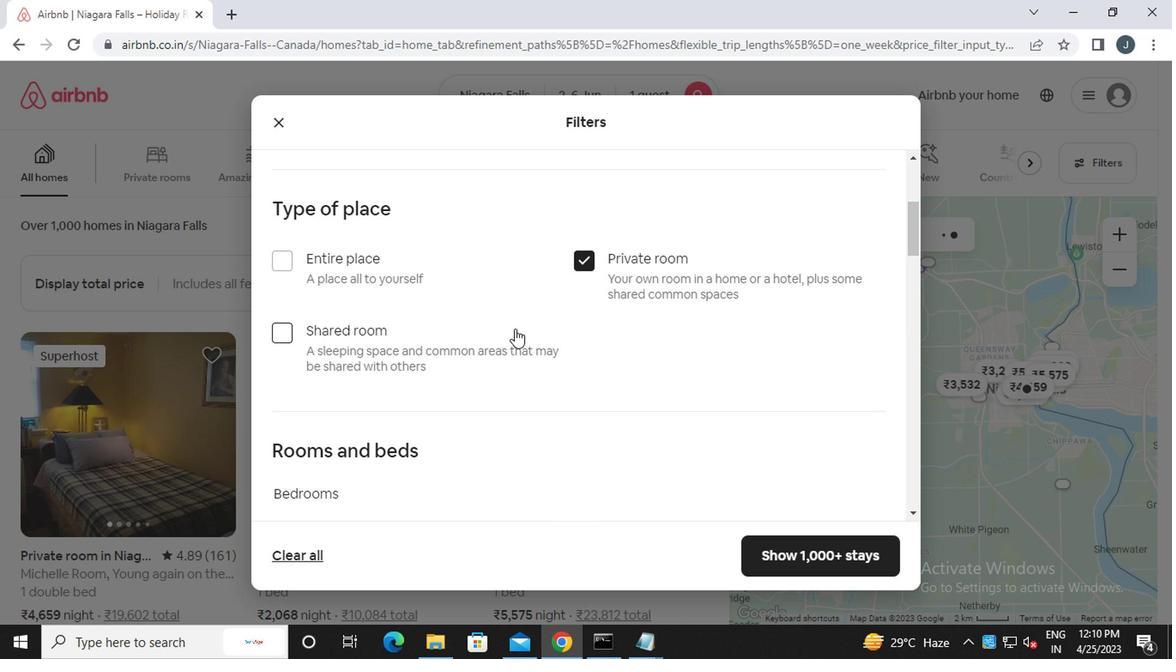
Action: Mouse moved to (489, 337)
Screenshot: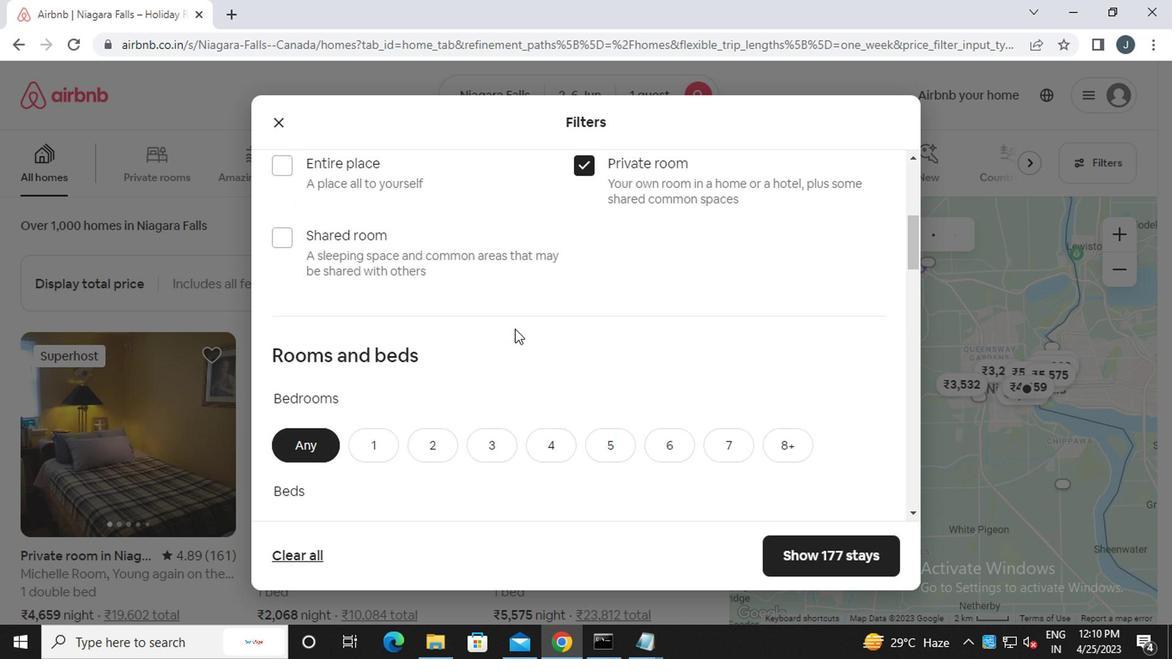 
Action: Mouse scrolled (489, 335) with delta (0, -1)
Screenshot: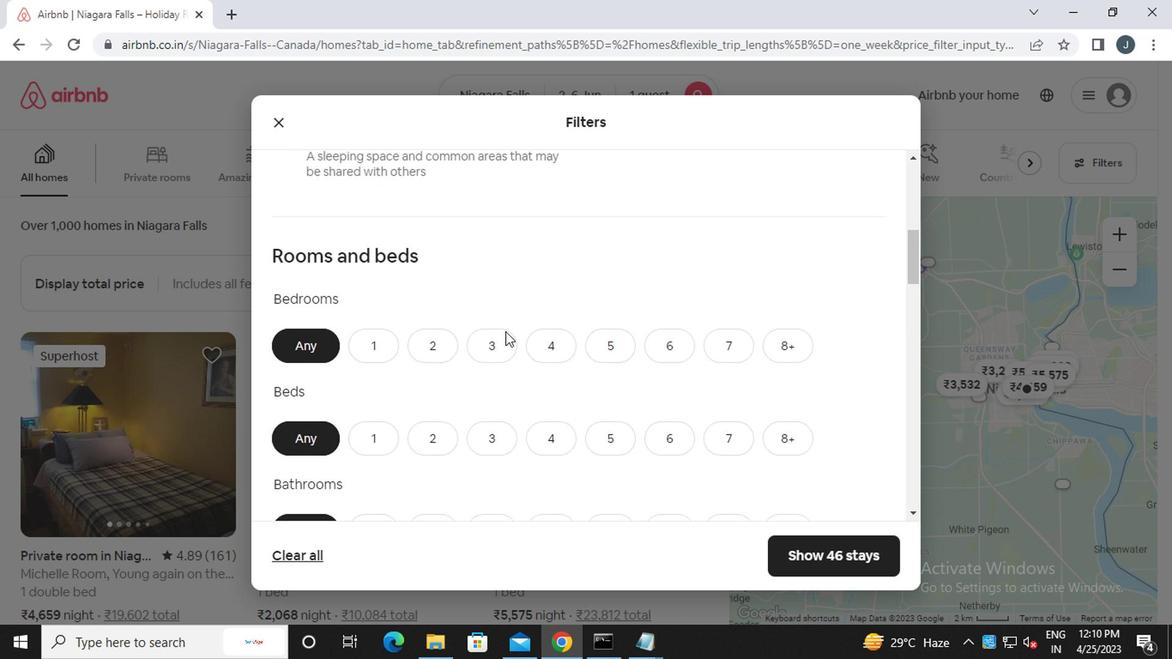 
Action: Mouse moved to (369, 202)
Screenshot: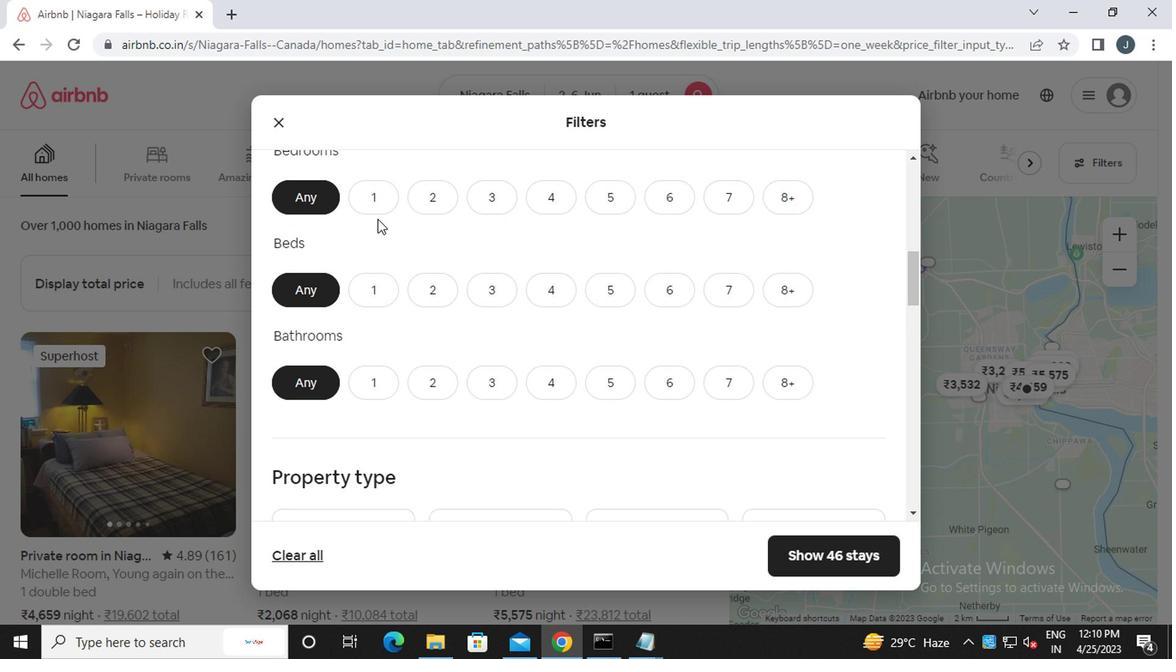 
Action: Mouse pressed left at (369, 202)
Screenshot: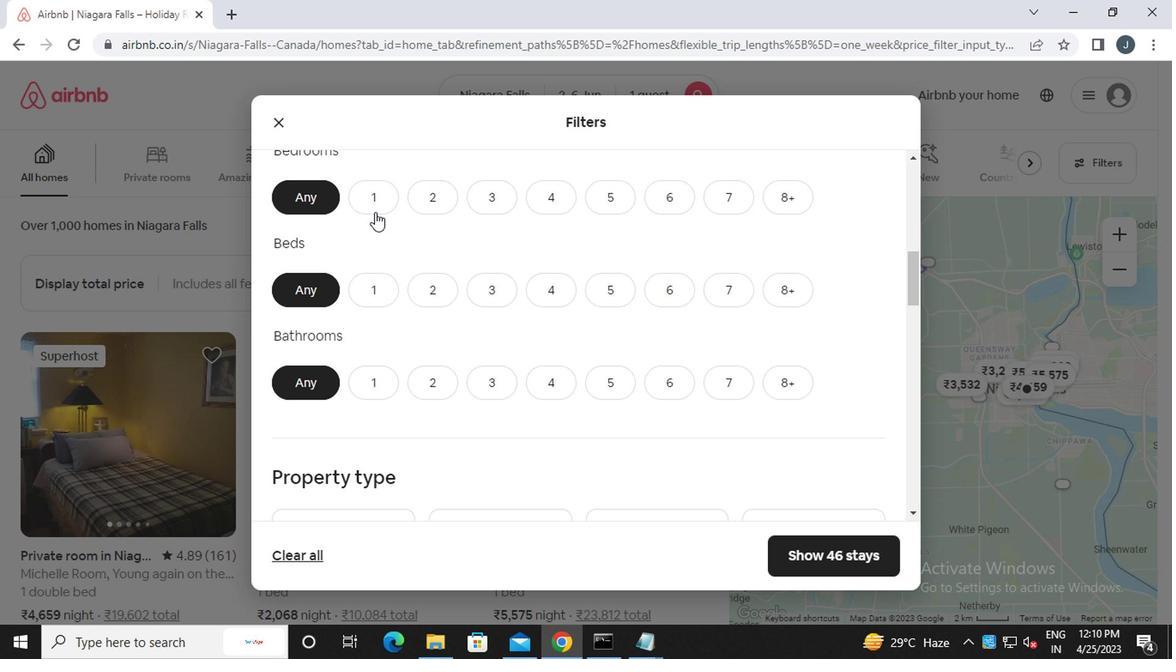 
Action: Mouse moved to (367, 285)
Screenshot: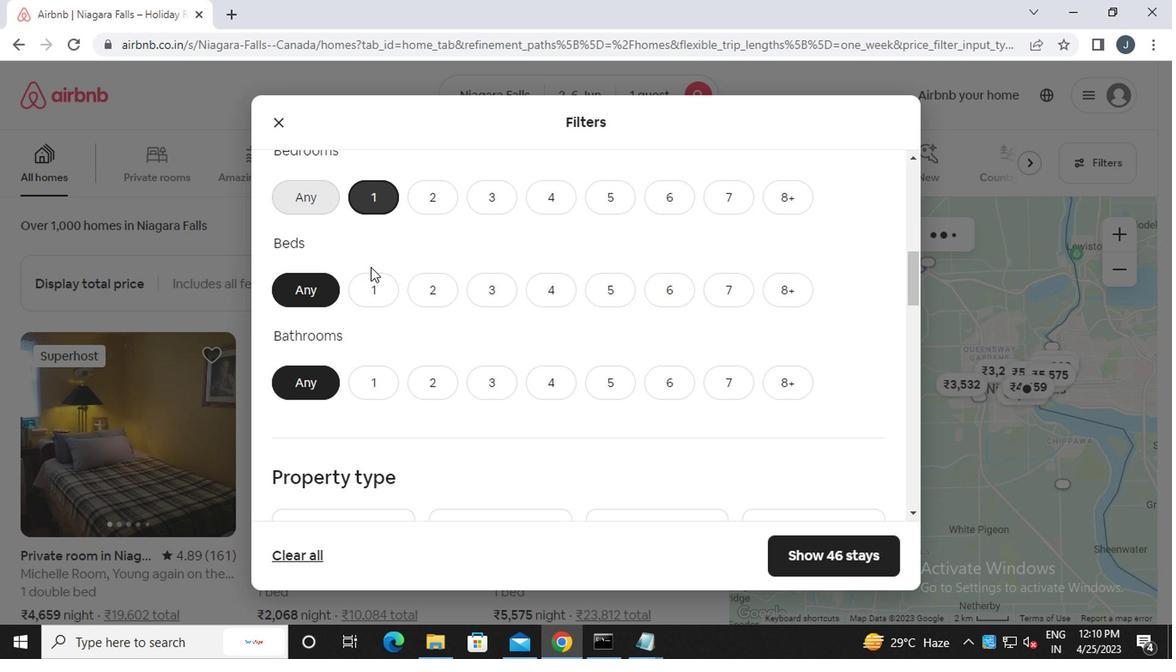 
Action: Mouse pressed left at (367, 285)
Screenshot: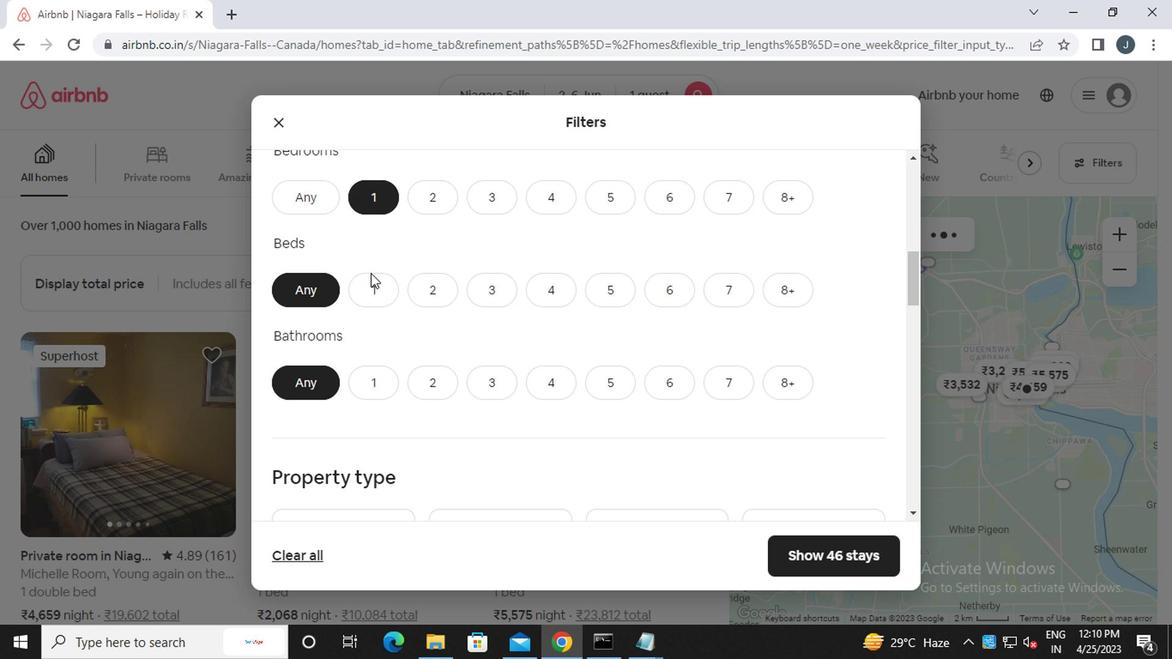 
Action: Mouse moved to (369, 393)
Screenshot: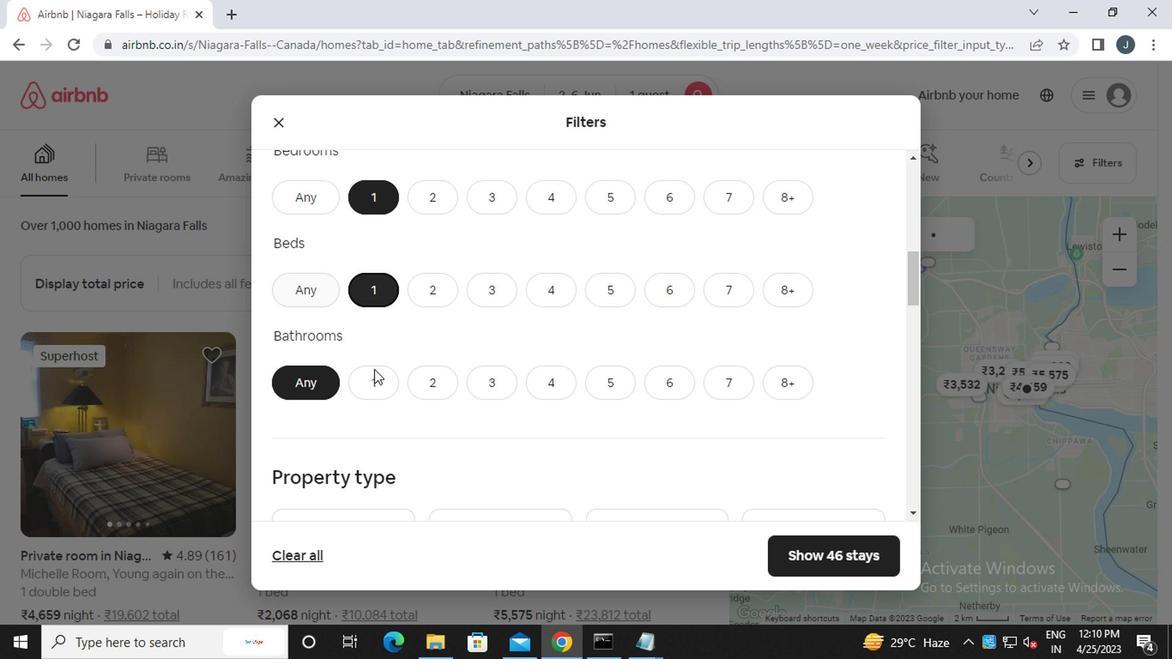 
Action: Mouse pressed left at (369, 393)
Screenshot: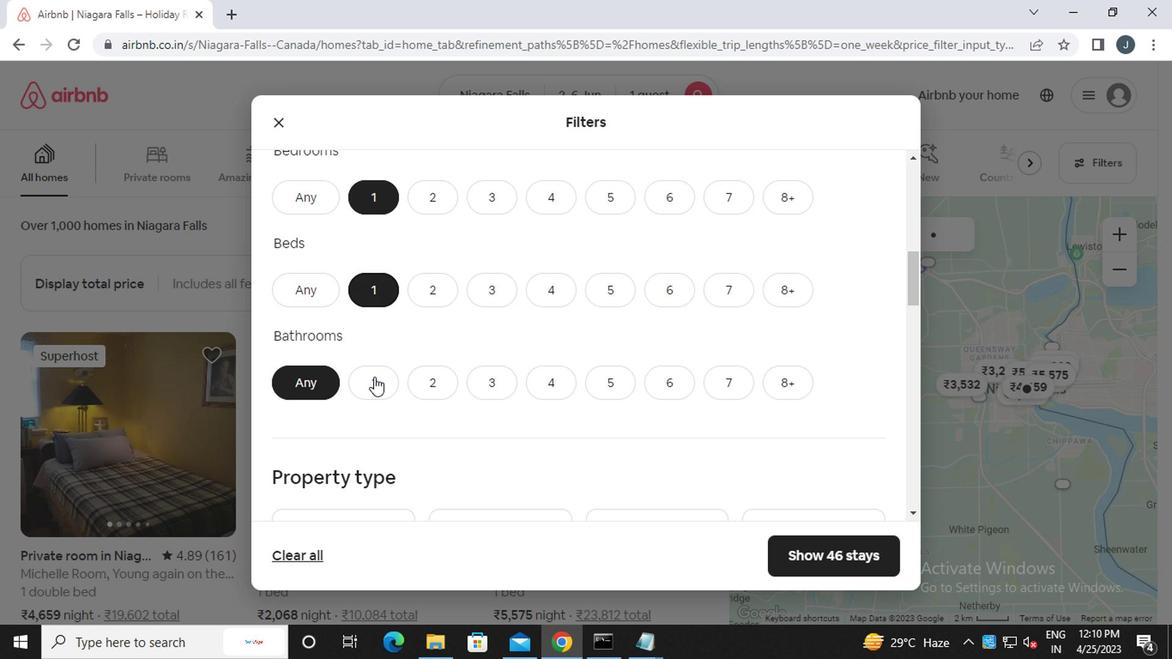 
Action: Mouse scrolled (369, 392) with delta (0, -1)
Screenshot: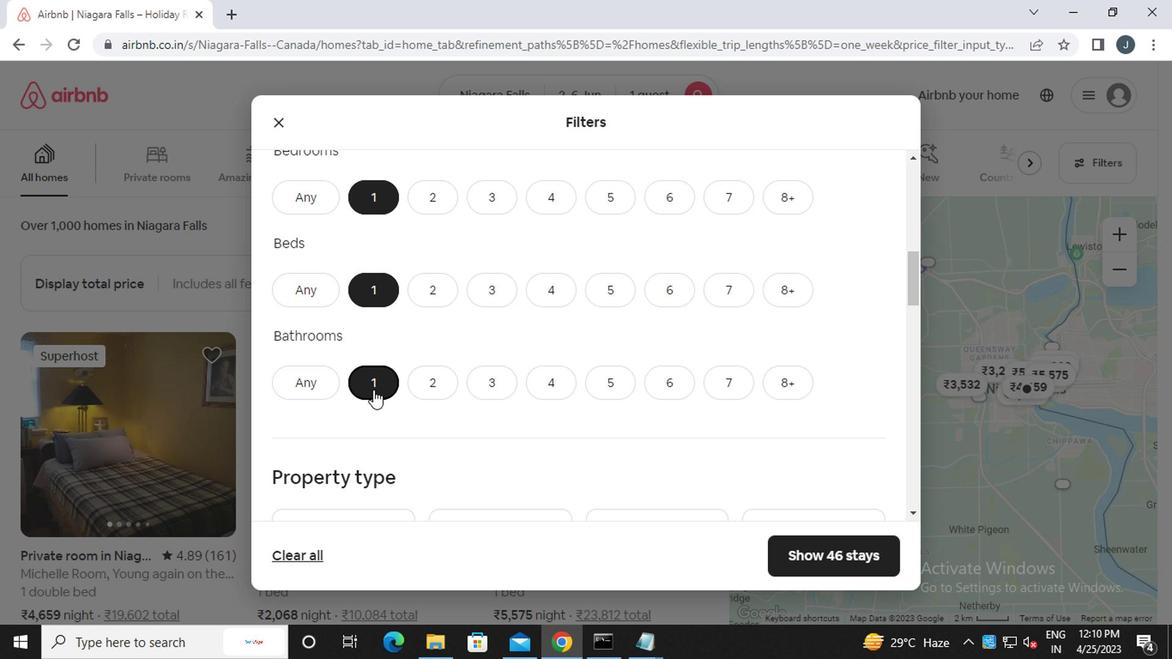 
Action: Mouse scrolled (369, 392) with delta (0, -1)
Screenshot: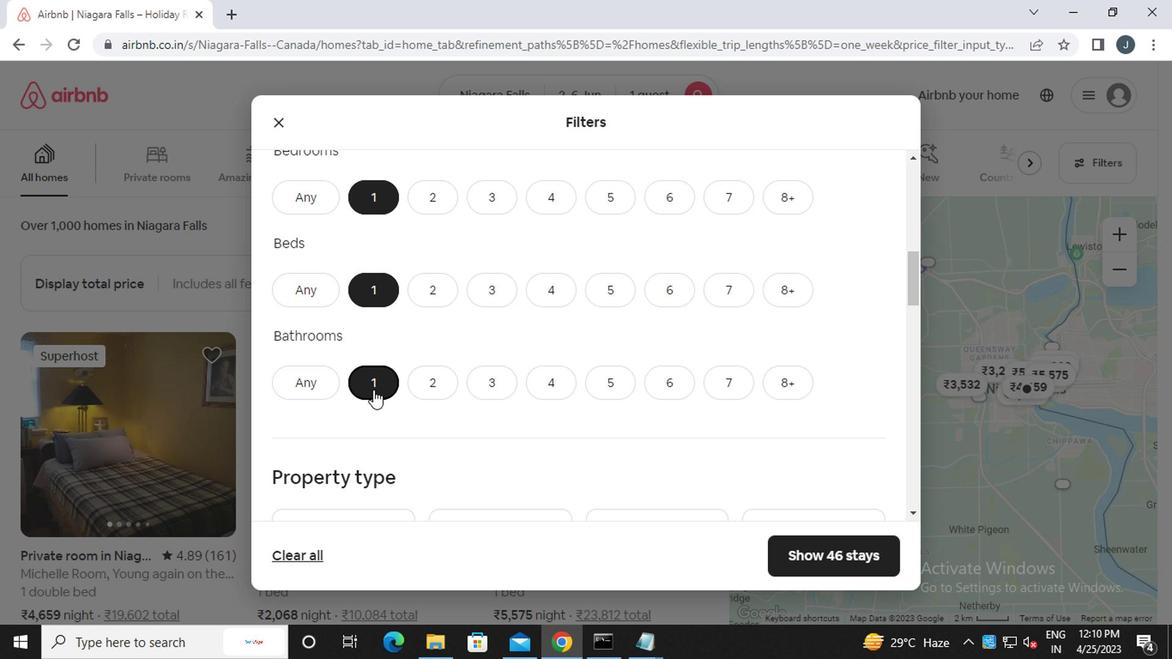 
Action: Mouse scrolled (369, 392) with delta (0, -1)
Screenshot: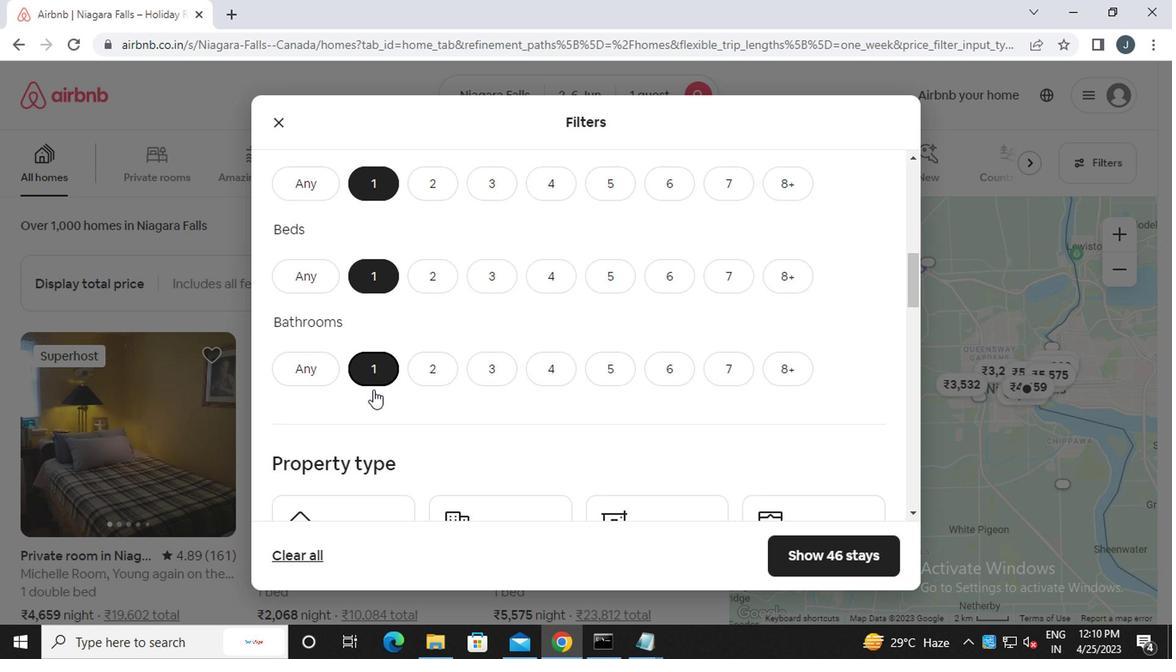 
Action: Mouse moved to (313, 324)
Screenshot: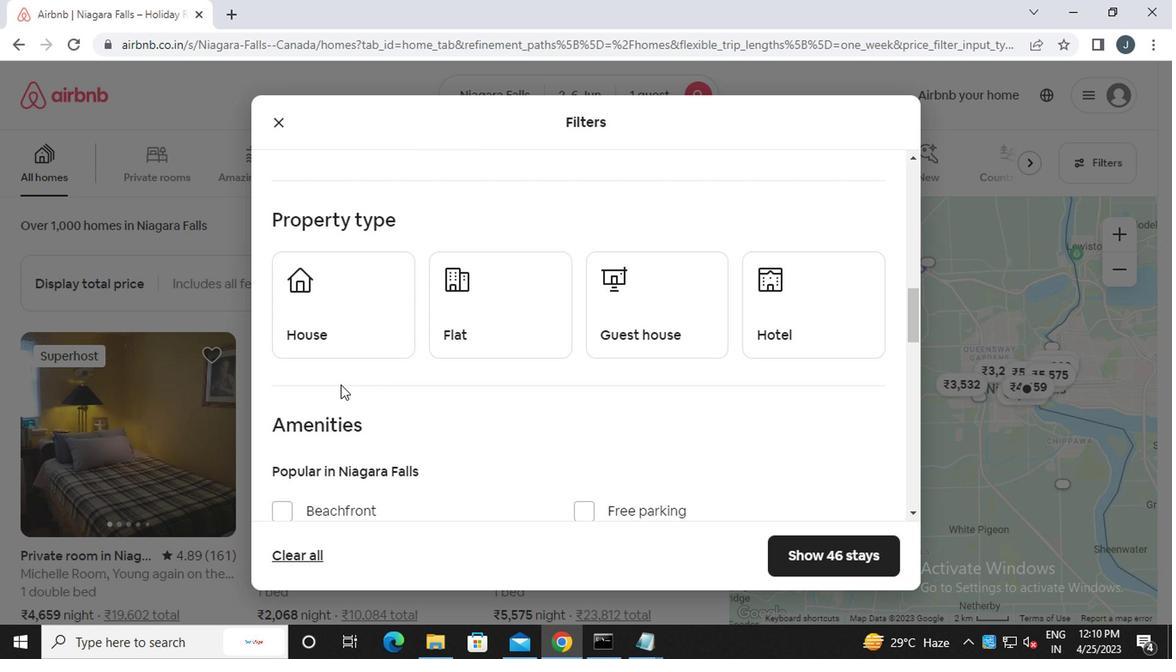 
Action: Mouse pressed left at (313, 324)
Screenshot: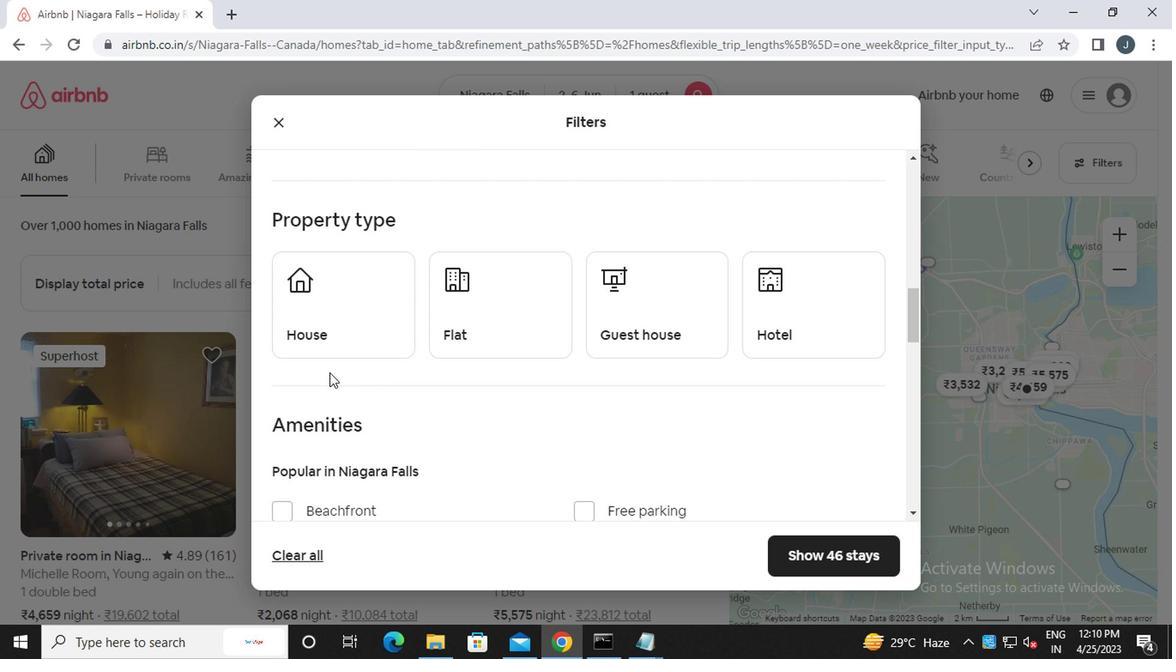 
Action: Mouse moved to (488, 337)
Screenshot: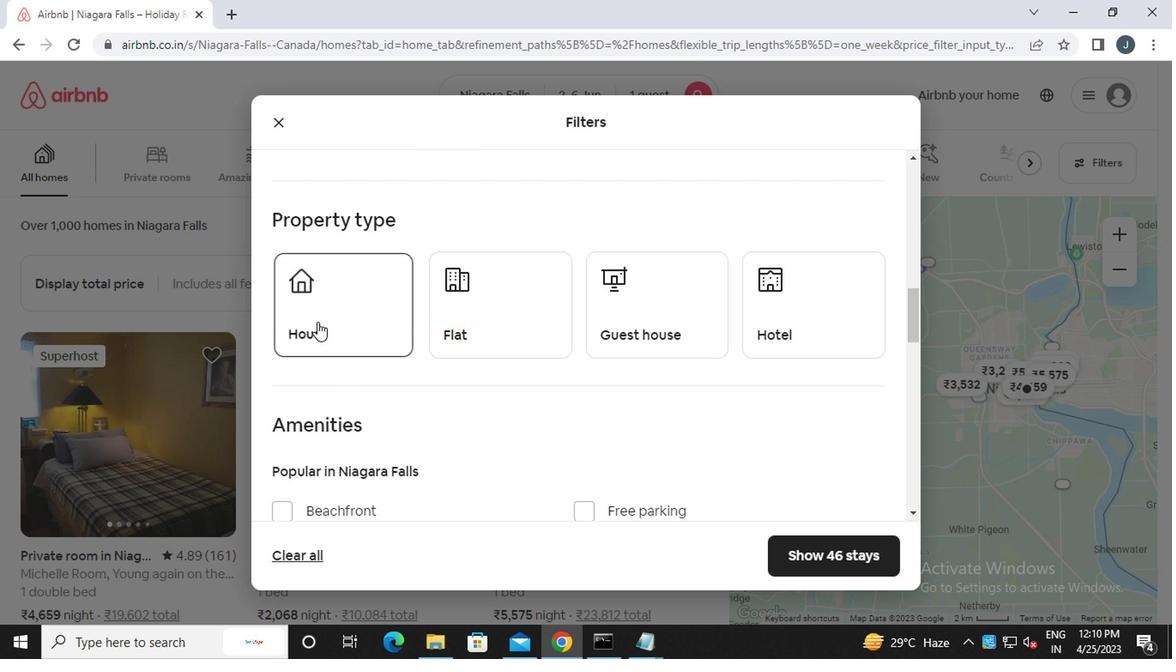 
Action: Mouse pressed left at (488, 337)
Screenshot: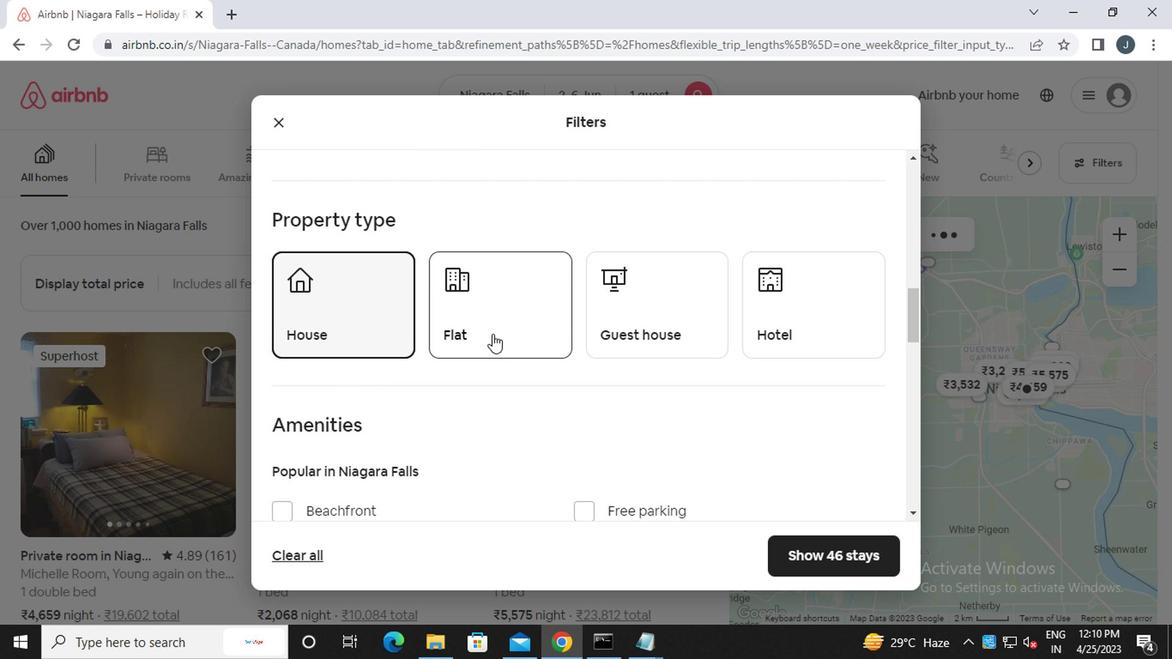
Action: Mouse moved to (655, 329)
Screenshot: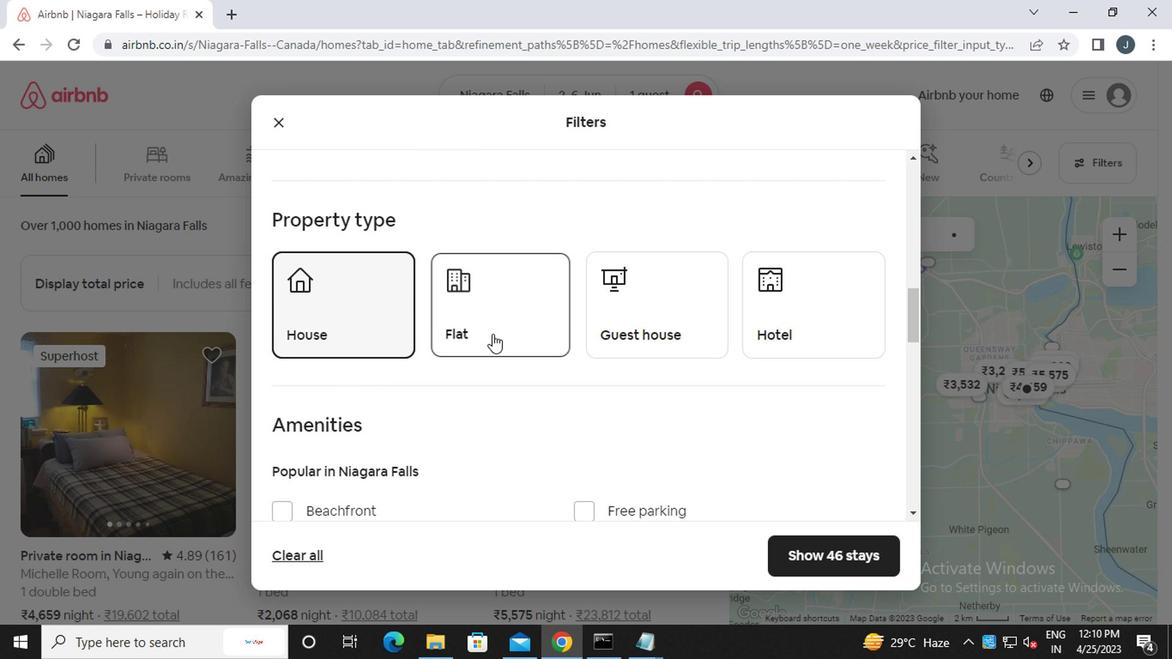 
Action: Mouse pressed left at (655, 329)
Screenshot: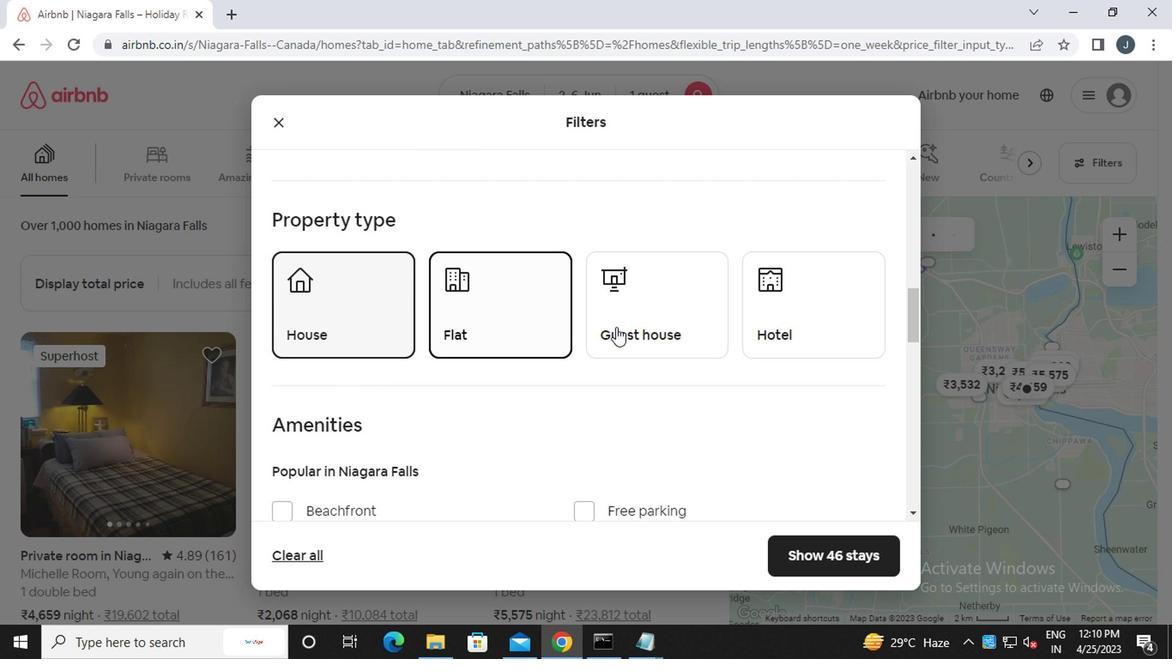 
Action: Mouse moved to (773, 326)
Screenshot: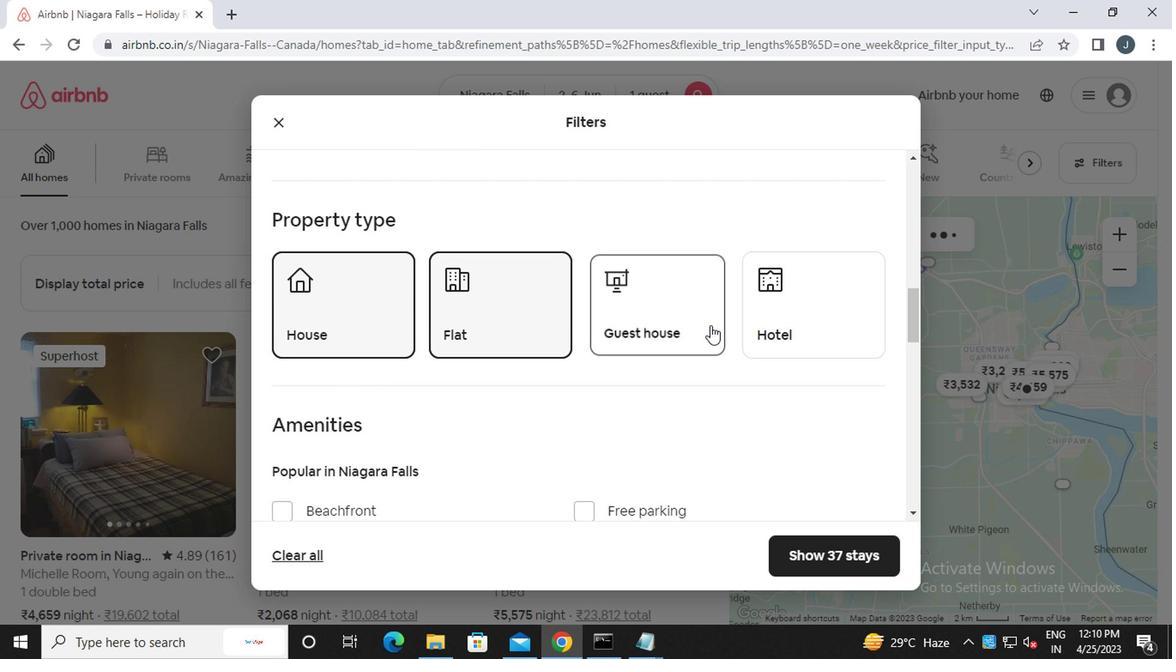 
Action: Mouse pressed left at (773, 326)
Screenshot: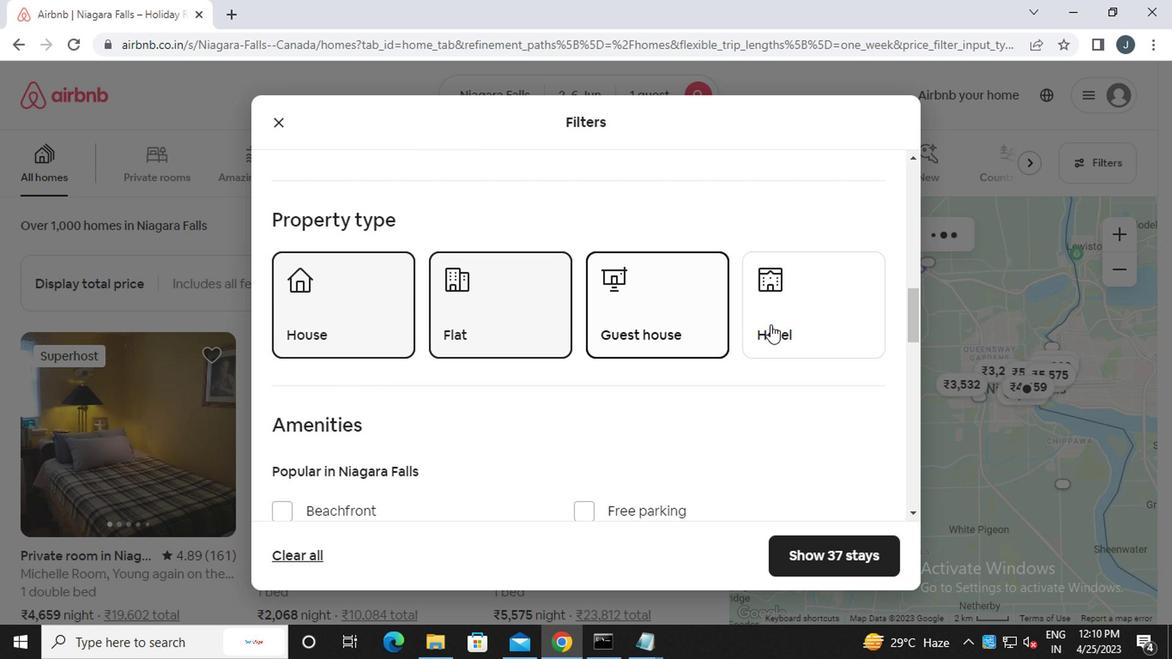 
Action: Mouse moved to (525, 412)
Screenshot: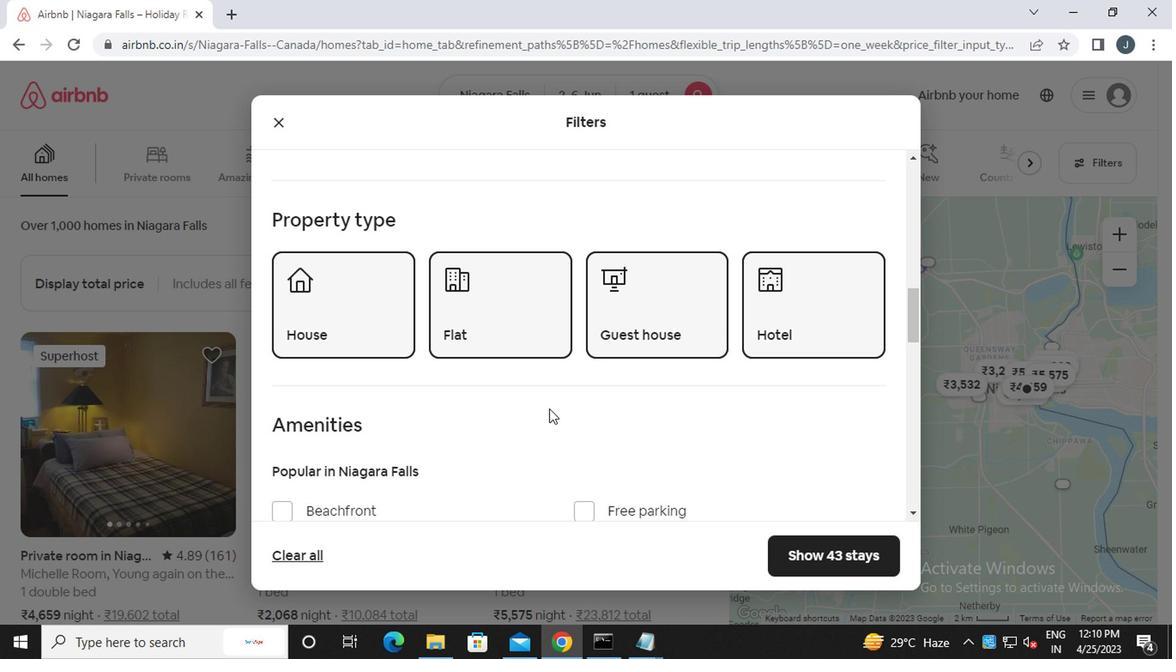 
Action: Mouse scrolled (525, 411) with delta (0, -1)
Screenshot: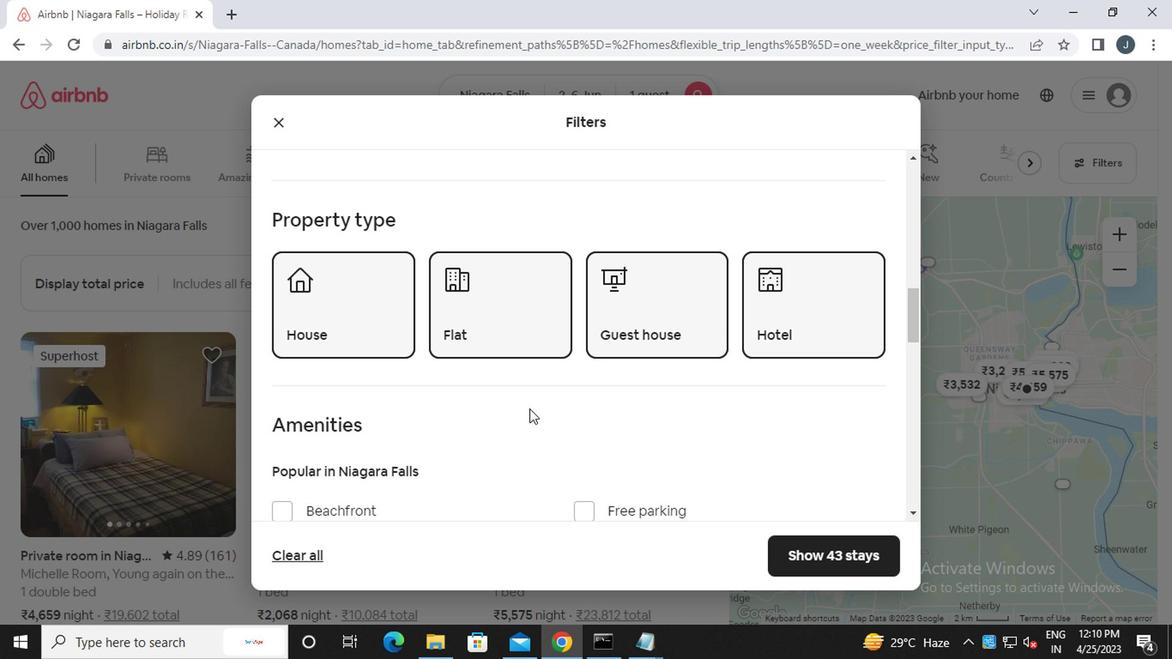 
Action: Mouse scrolled (525, 411) with delta (0, -1)
Screenshot: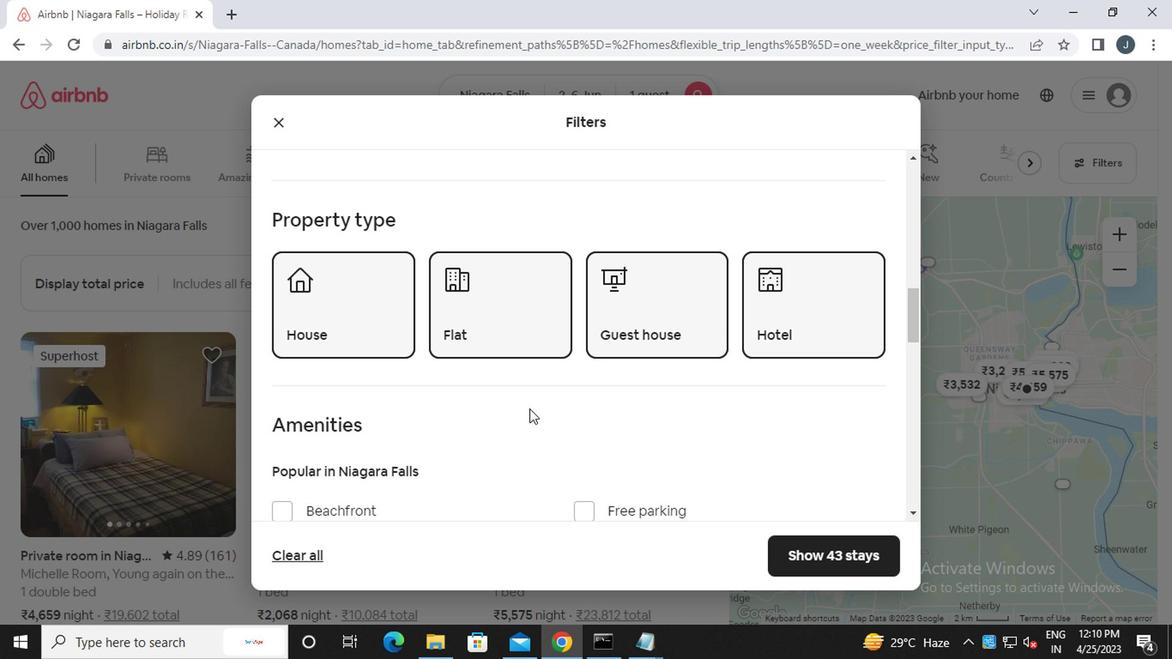 
Action: Mouse scrolled (525, 411) with delta (0, -1)
Screenshot: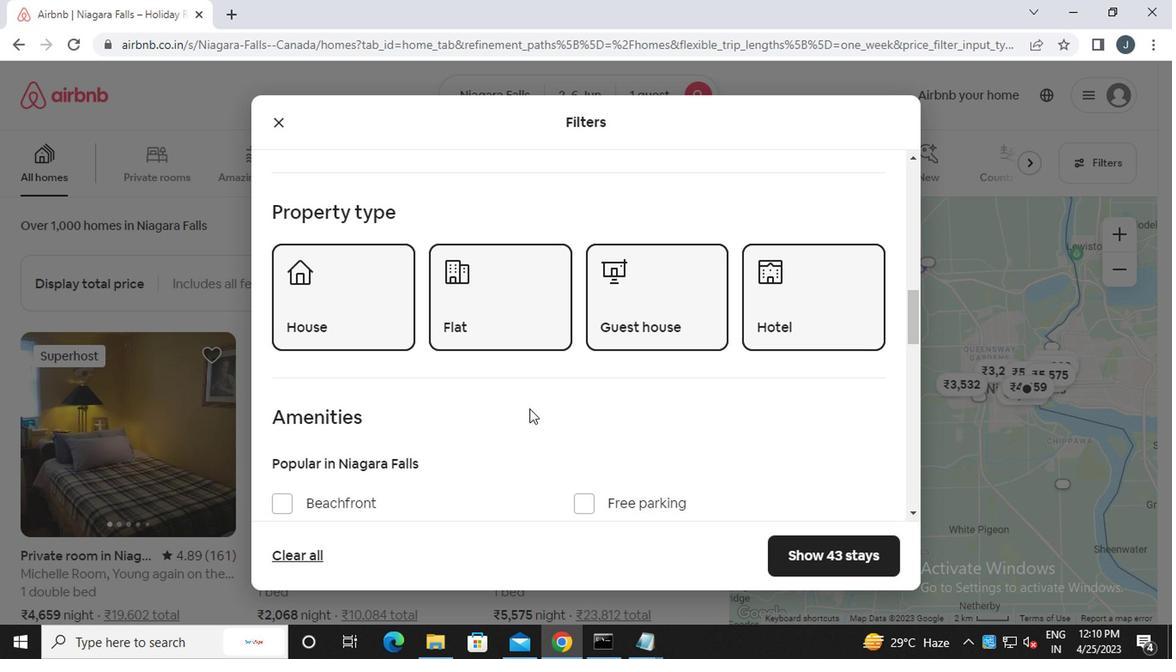
Action: Mouse scrolled (525, 411) with delta (0, -1)
Screenshot: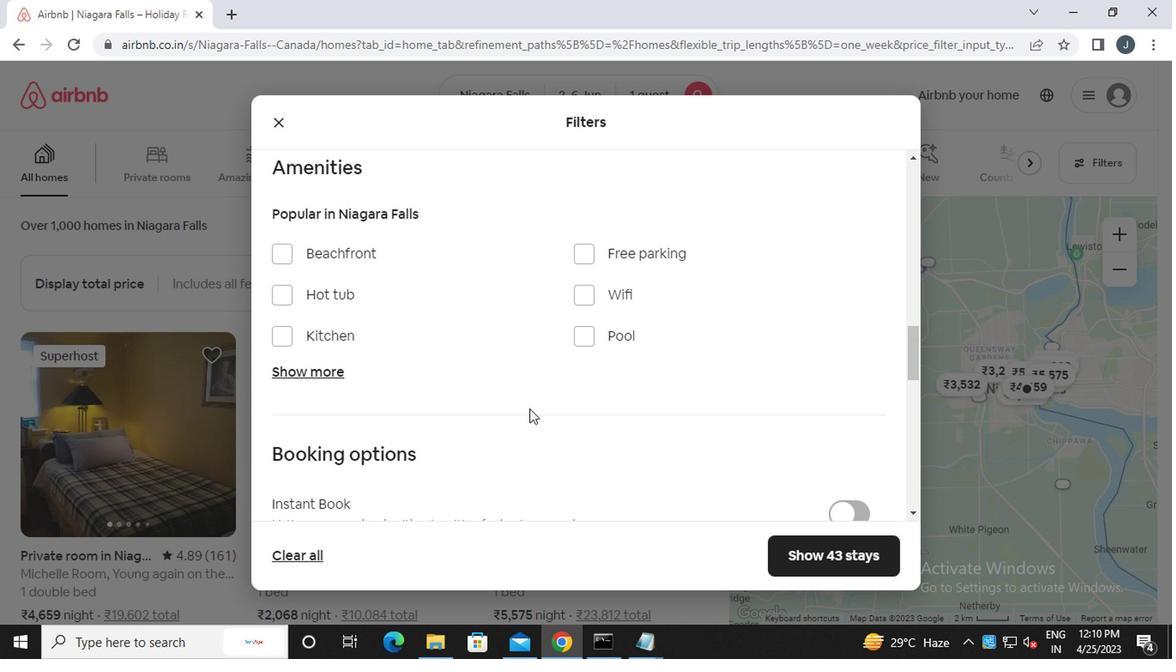 
Action: Mouse scrolled (525, 411) with delta (0, -1)
Screenshot: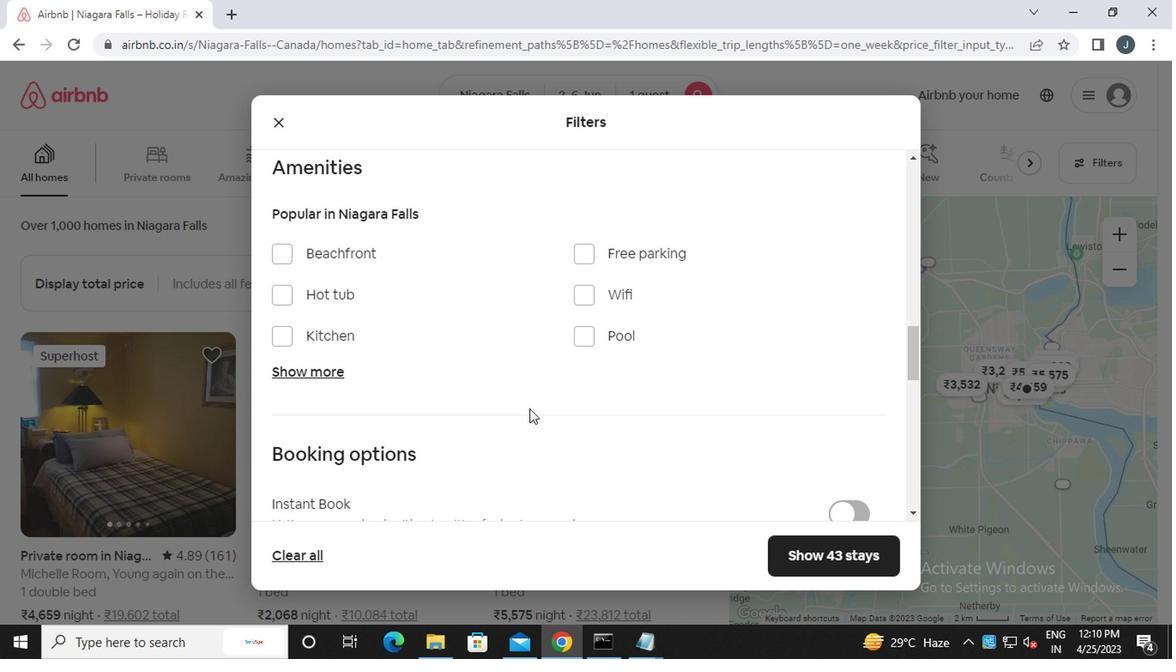 
Action: Mouse scrolled (525, 411) with delta (0, -1)
Screenshot: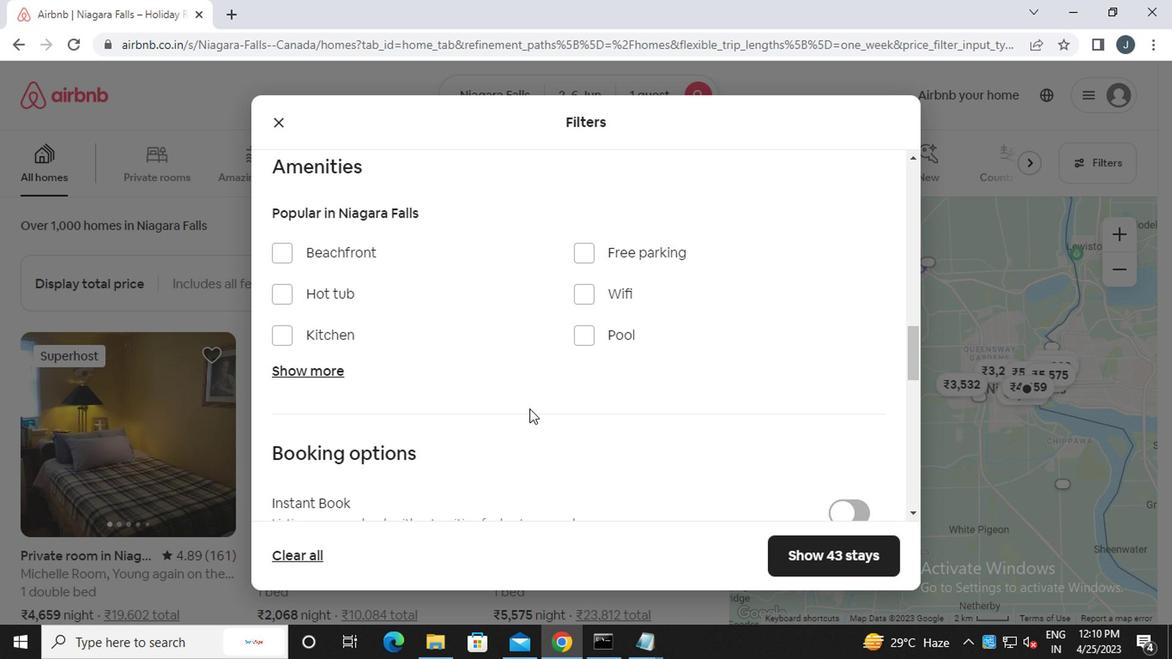 
Action: Mouse moved to (850, 315)
Screenshot: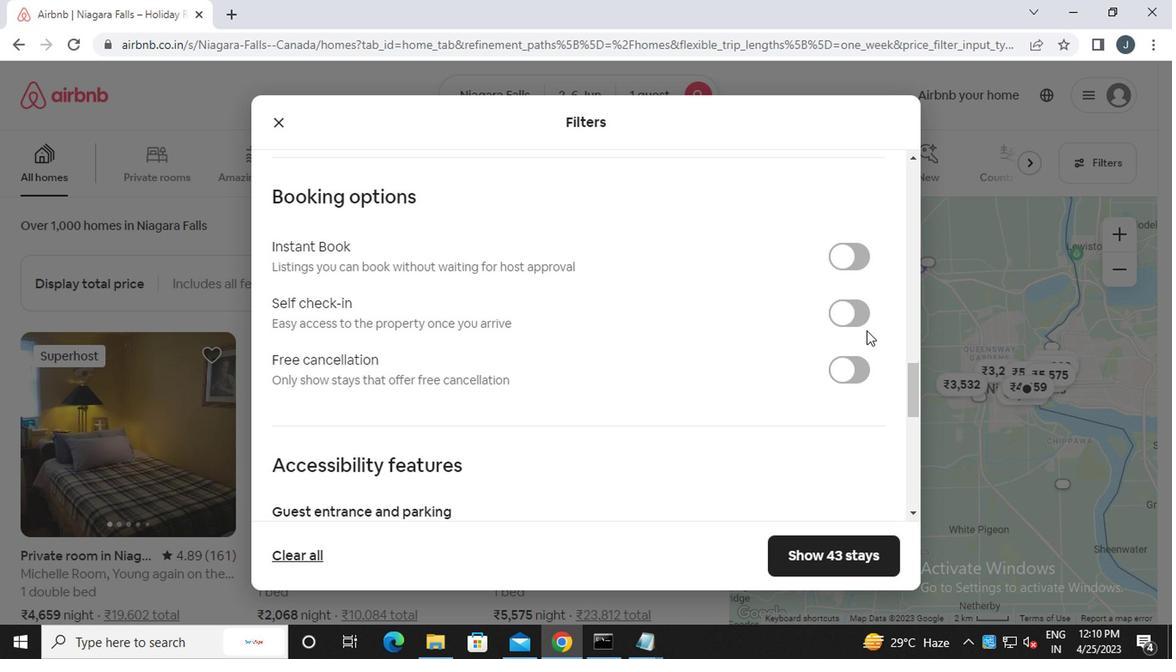 
Action: Mouse pressed left at (850, 315)
Screenshot: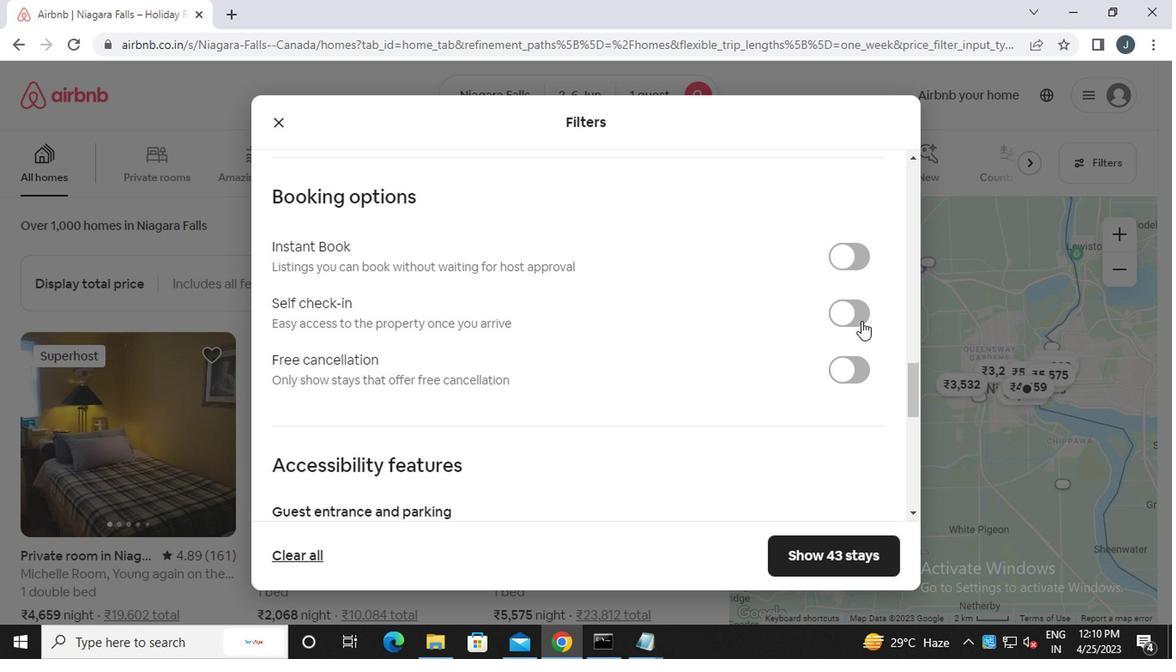 
Action: Mouse moved to (591, 427)
Screenshot: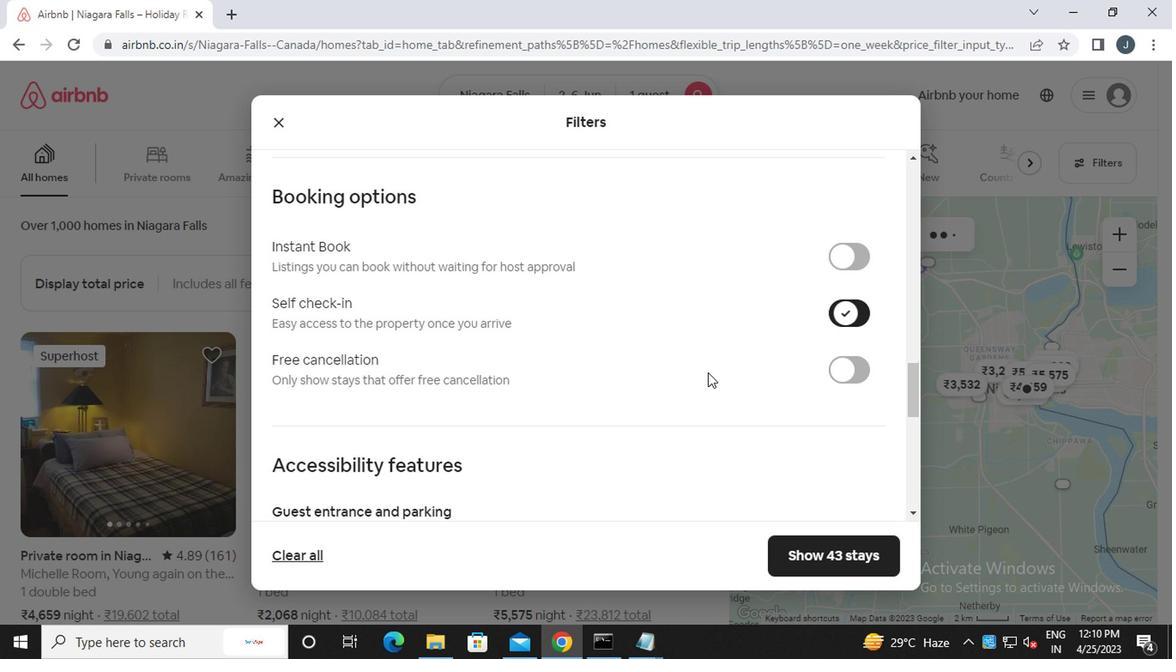 
Action: Mouse scrolled (591, 426) with delta (0, 0)
Screenshot: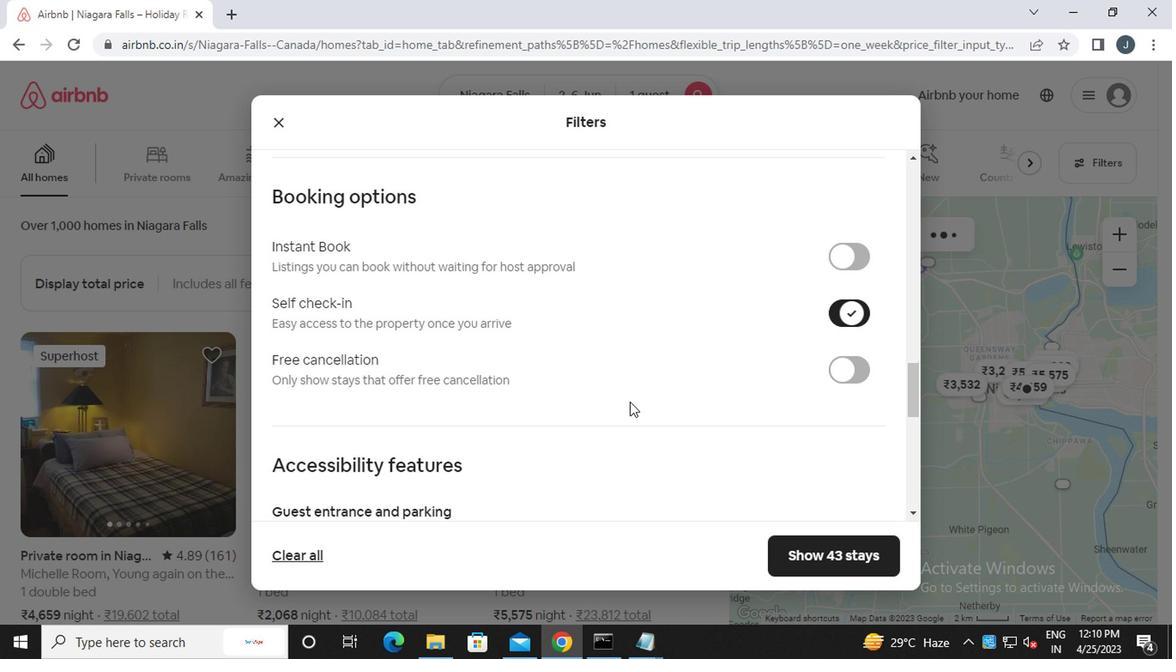 
Action: Mouse scrolled (591, 426) with delta (0, 0)
Screenshot: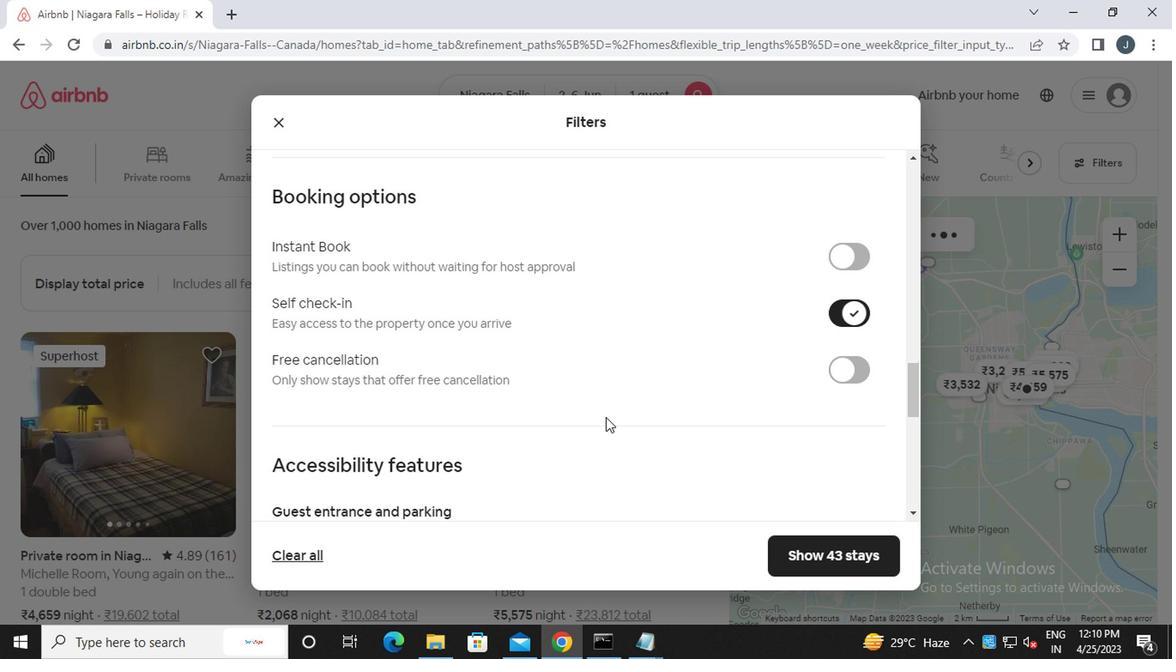 
Action: Mouse scrolled (591, 426) with delta (0, 0)
Screenshot: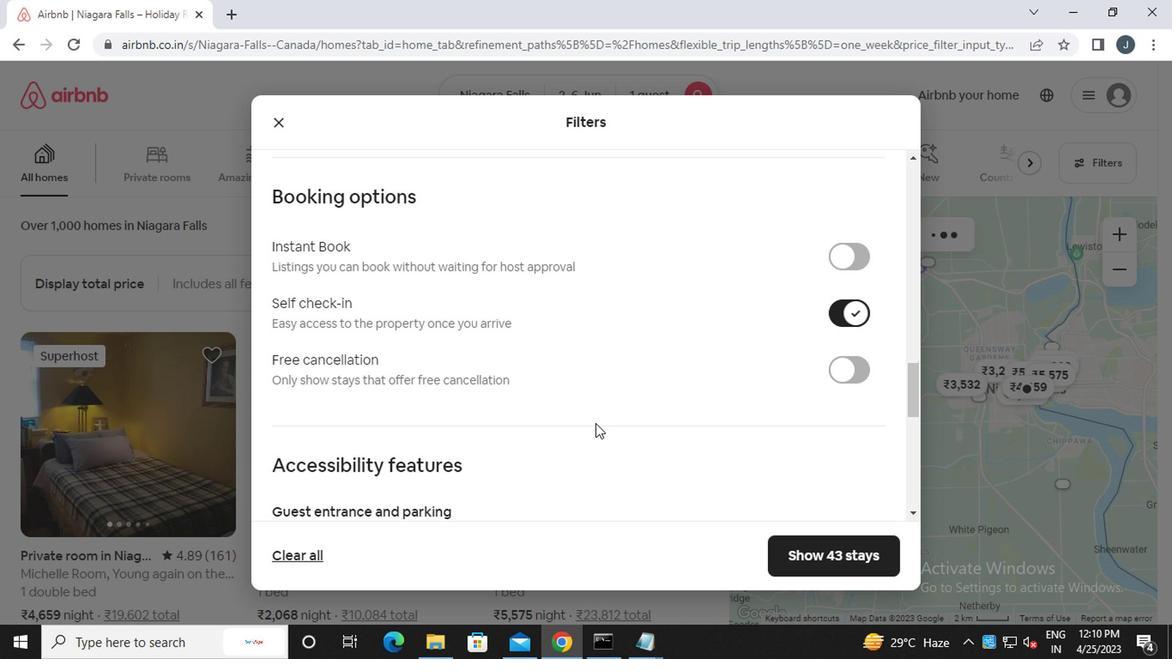 
Action: Mouse scrolled (591, 426) with delta (0, 0)
Screenshot: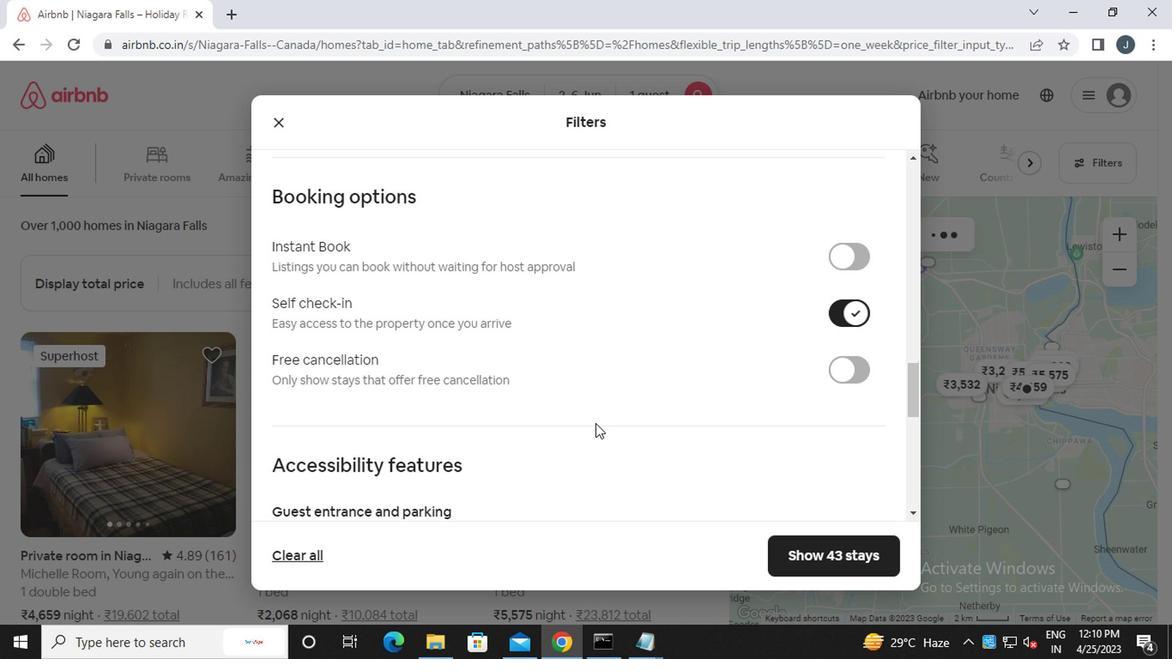 
Action: Mouse scrolled (591, 426) with delta (0, 0)
Screenshot: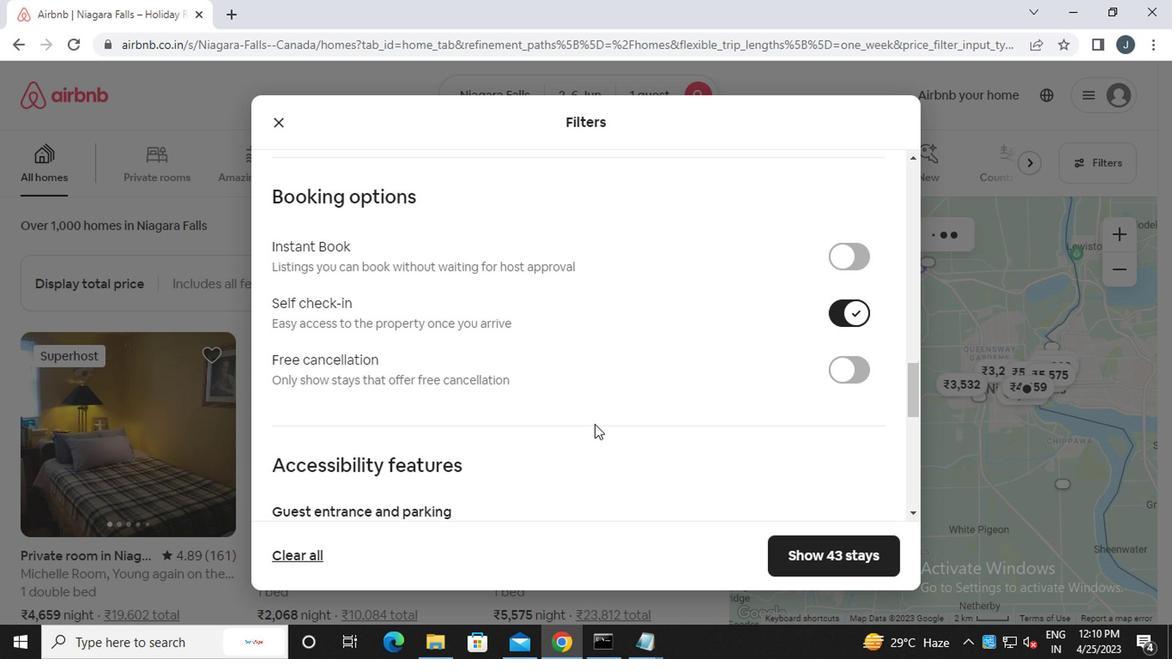 
Action: Mouse scrolled (591, 426) with delta (0, 0)
Screenshot: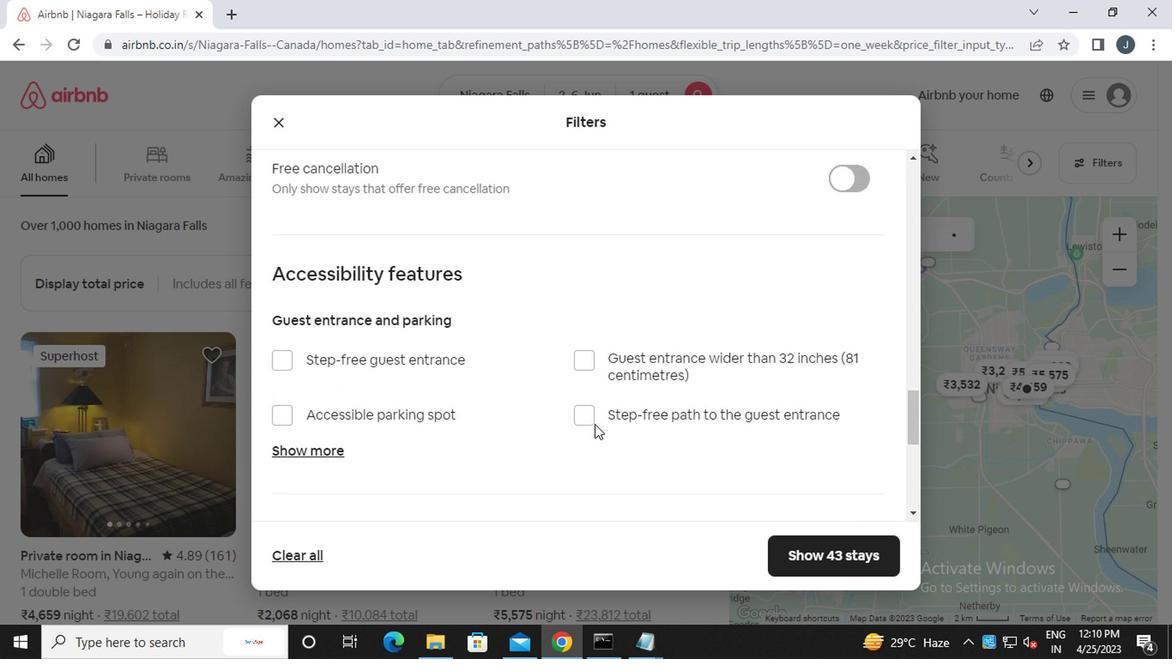 
Action: Mouse scrolled (591, 426) with delta (0, 0)
Screenshot: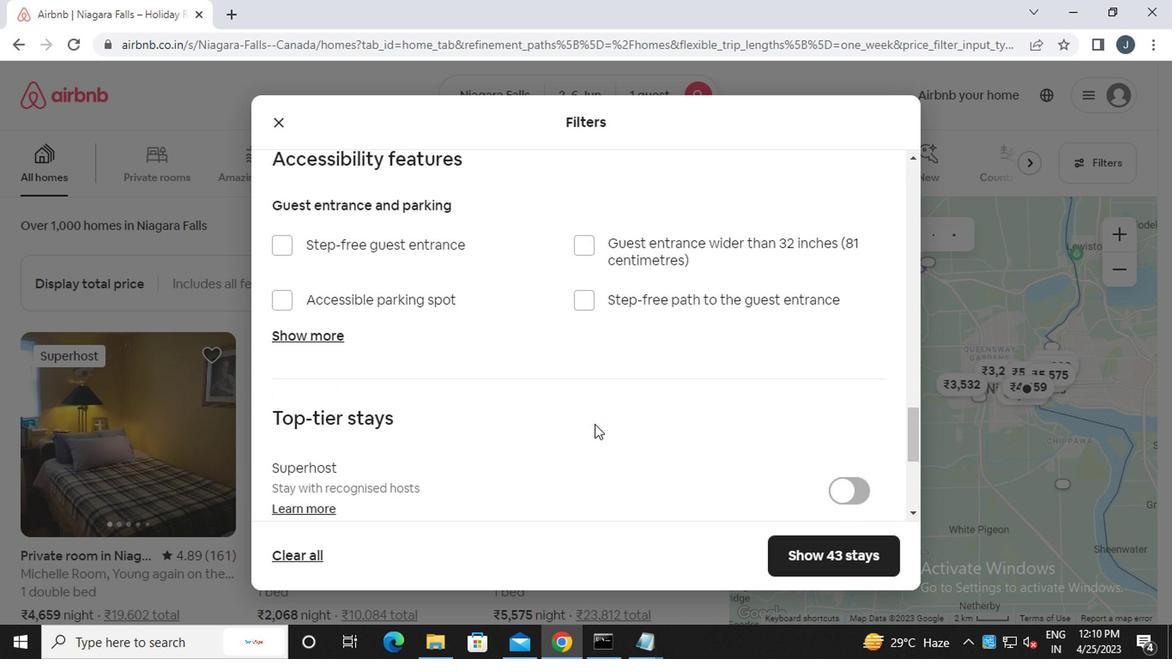 
Action: Mouse scrolled (591, 426) with delta (0, 0)
Screenshot: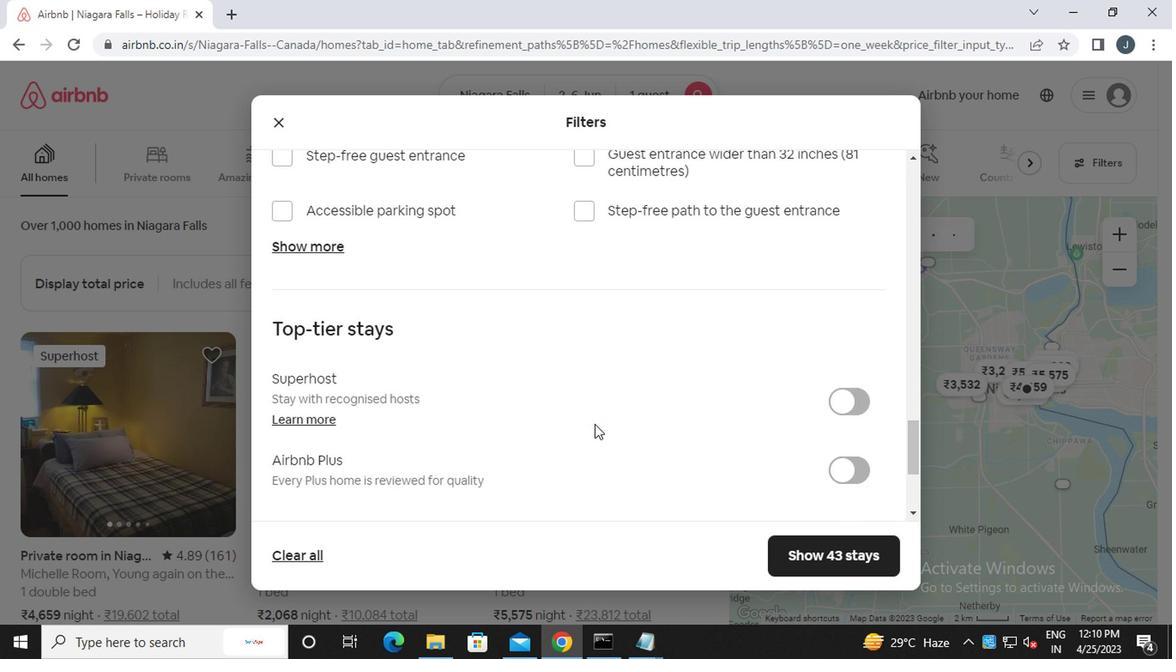 
Action: Mouse moved to (283, 408)
Screenshot: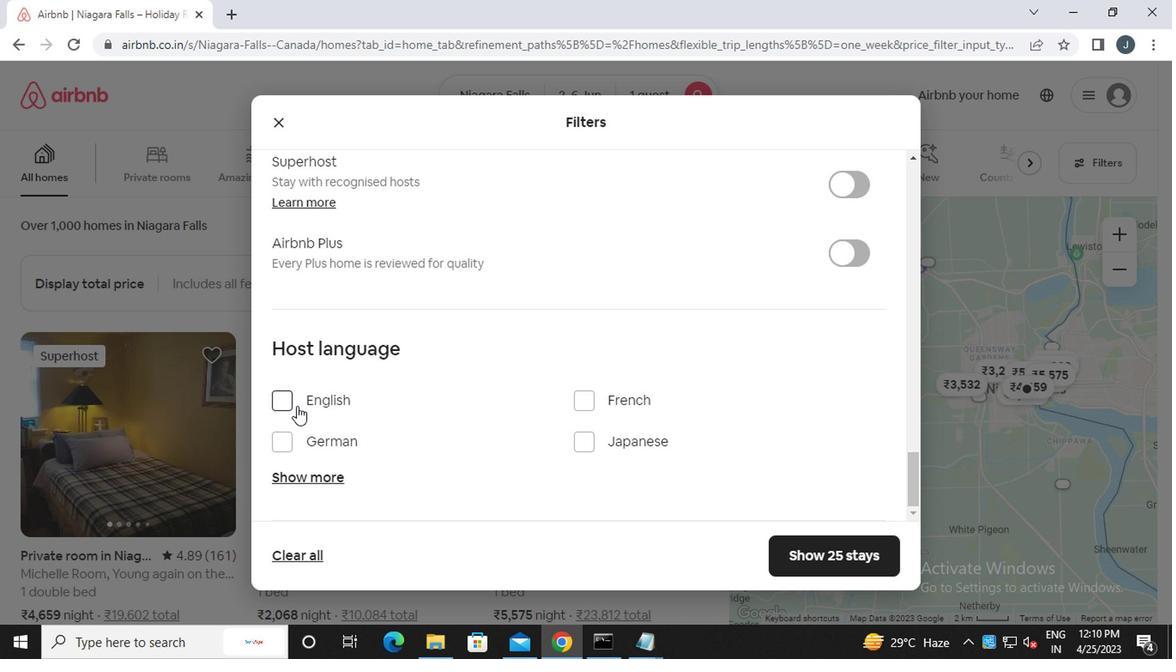 
Action: Mouse pressed left at (283, 408)
Screenshot: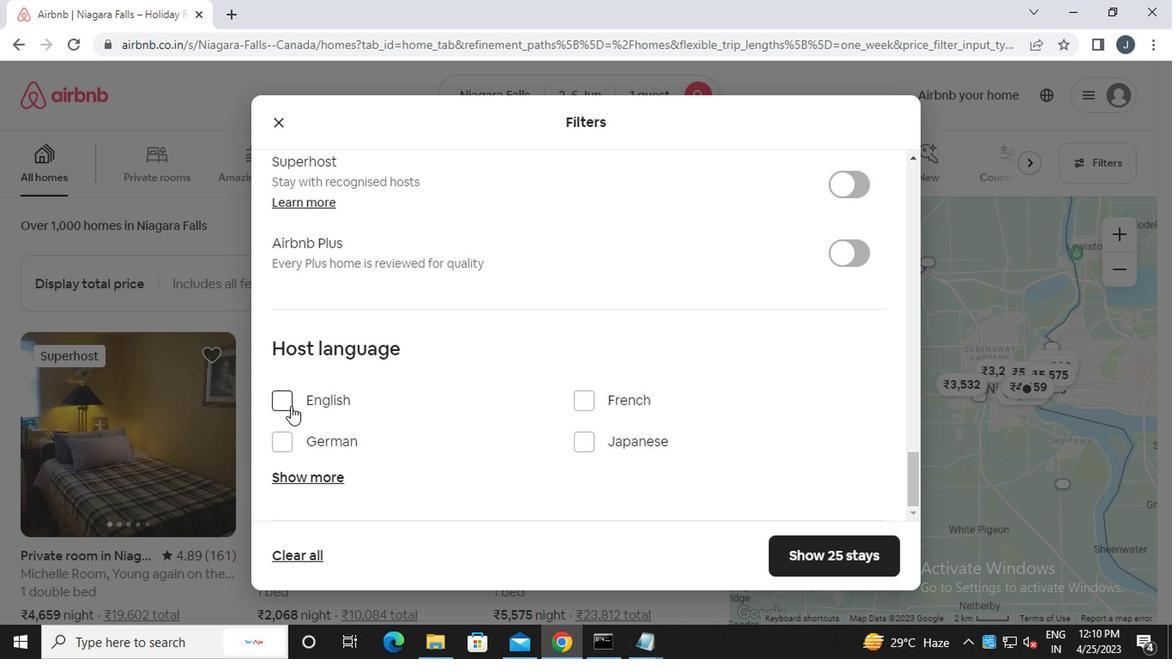 
Action: Mouse moved to (815, 560)
Screenshot: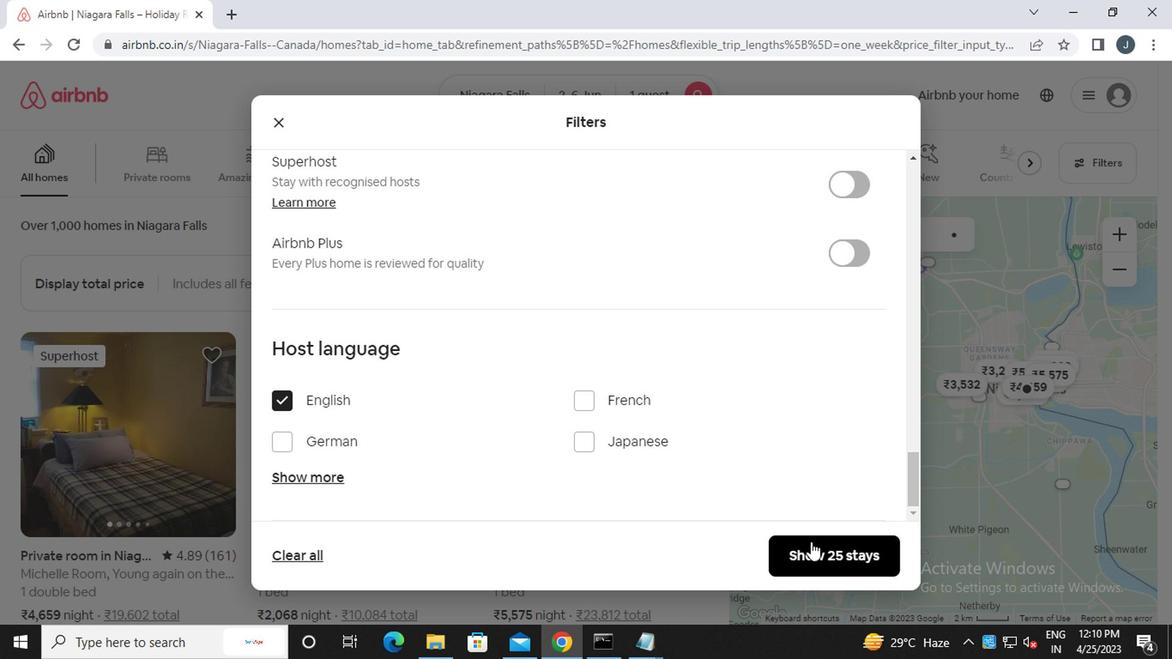 
Action: Mouse pressed left at (815, 560)
Screenshot: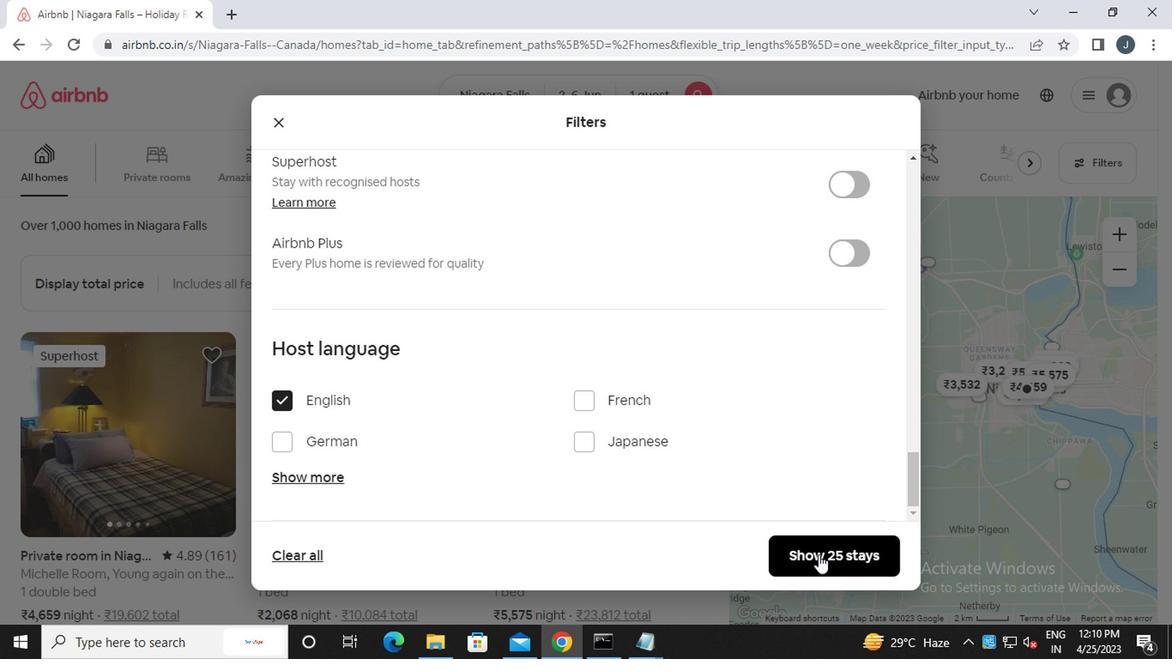 
Action: Mouse moved to (806, 556)
Screenshot: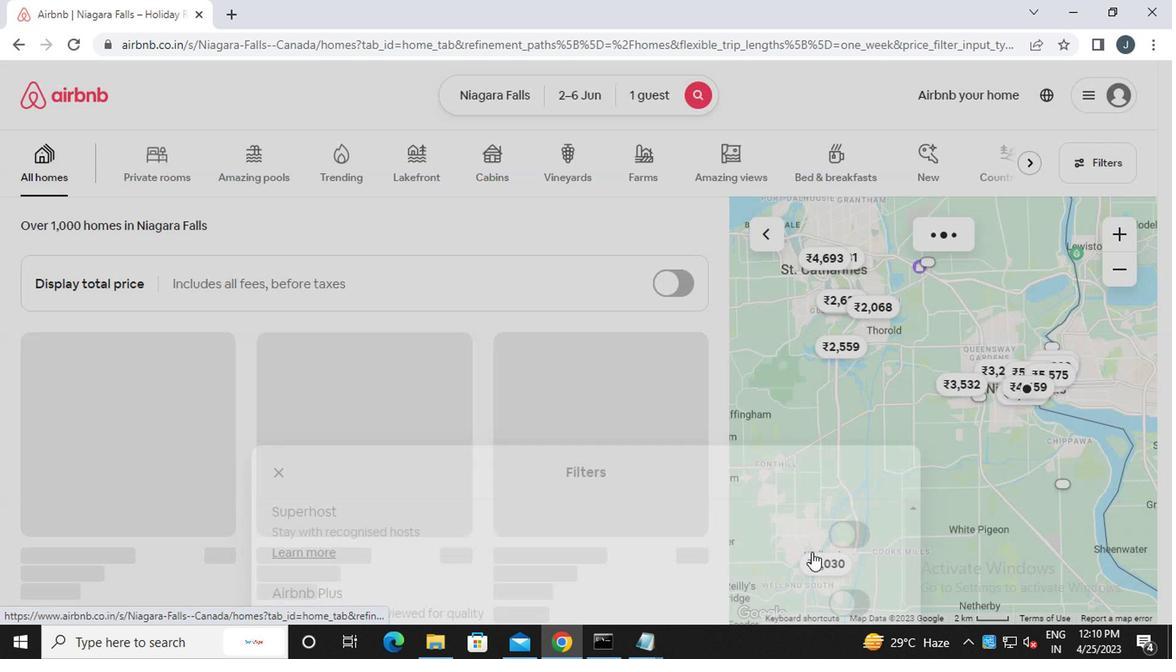 
